 Task: Research Airbnb options in Bria, Central African Republic from 1st December, 2023 to 5th December, 2023 for 3 adults, 1 child. Place can be entire place with 2 bedrooms having 3 beds and 2 bathrooms. Booking option can be shelf check-in.
Action: Mouse moved to (416, 72)
Screenshot: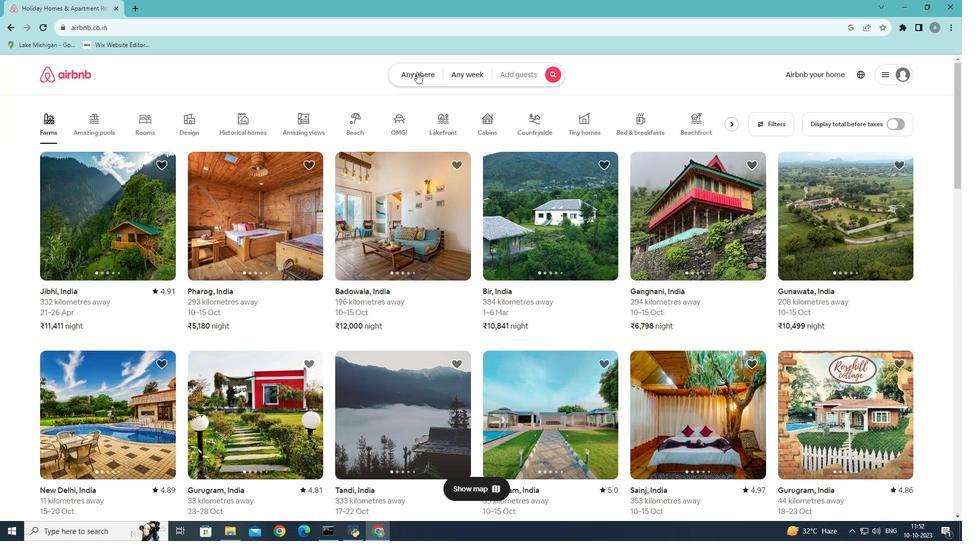 
Action: Mouse pressed left at (416, 72)
Screenshot: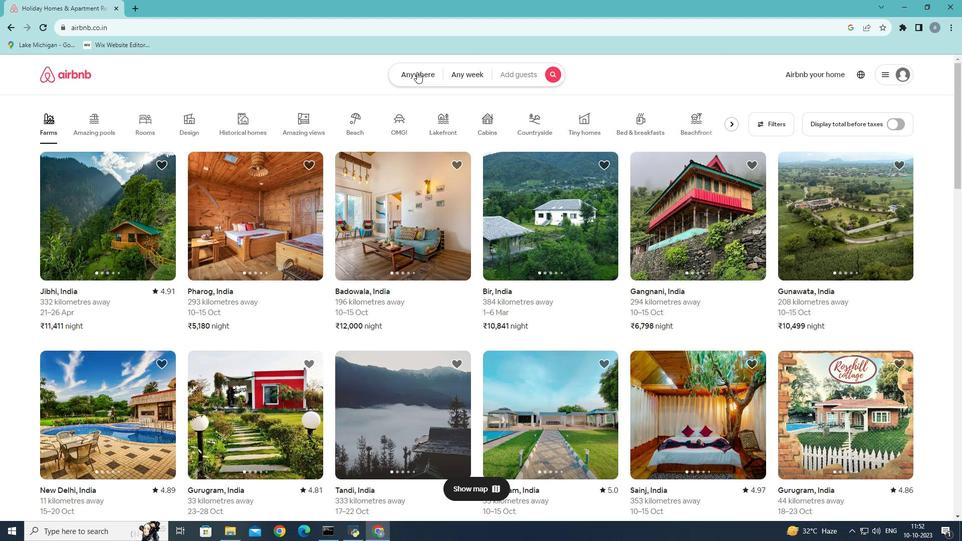 
Action: Key pressed <Key.shift><Key.shift>Bria,<Key.shift>Cd
Screenshot: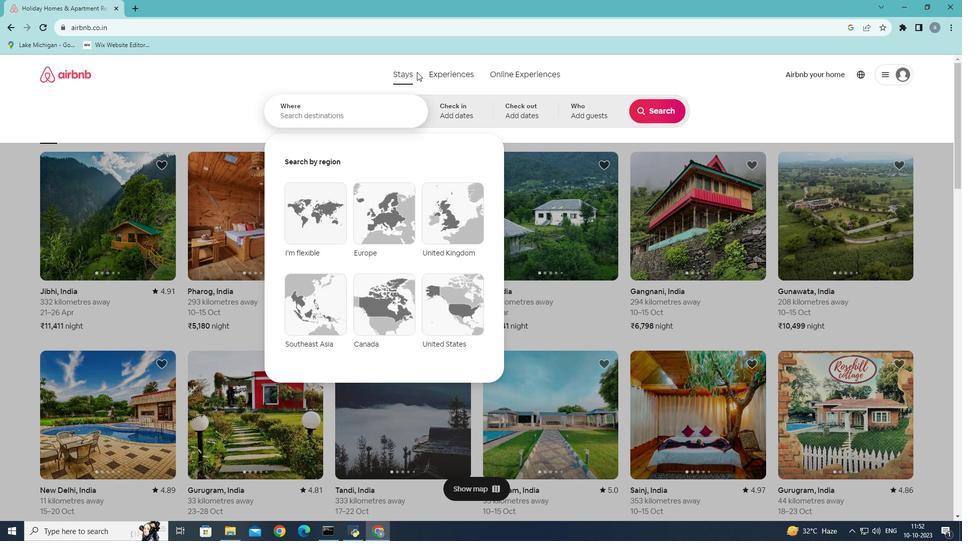 
Action: Mouse moved to (316, 106)
Screenshot: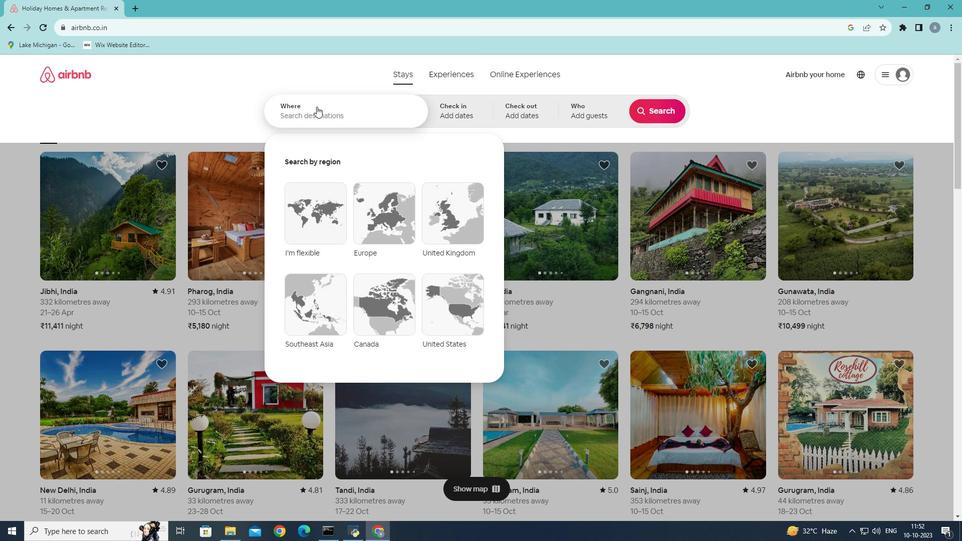 
Action: Mouse pressed left at (316, 106)
Screenshot: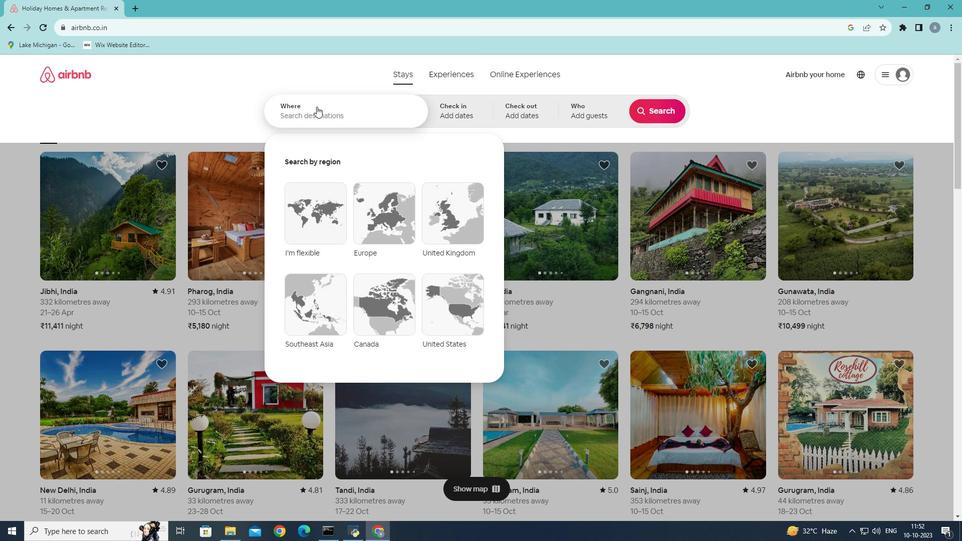 
Action: Key pressed <Key.shift>Bria,<Key.shift>Central<Key.space><Key.shift>Afr
Screenshot: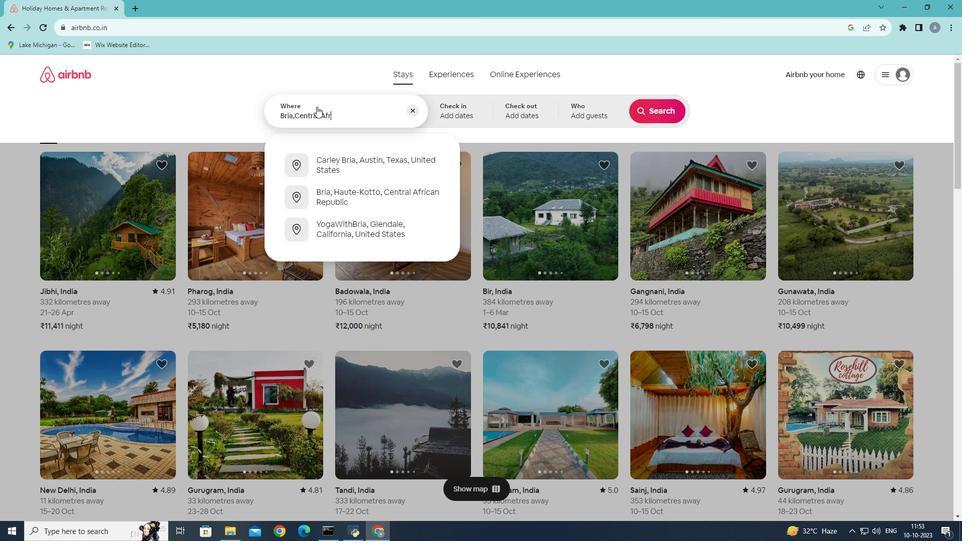 
Action: Mouse moved to (369, 165)
Screenshot: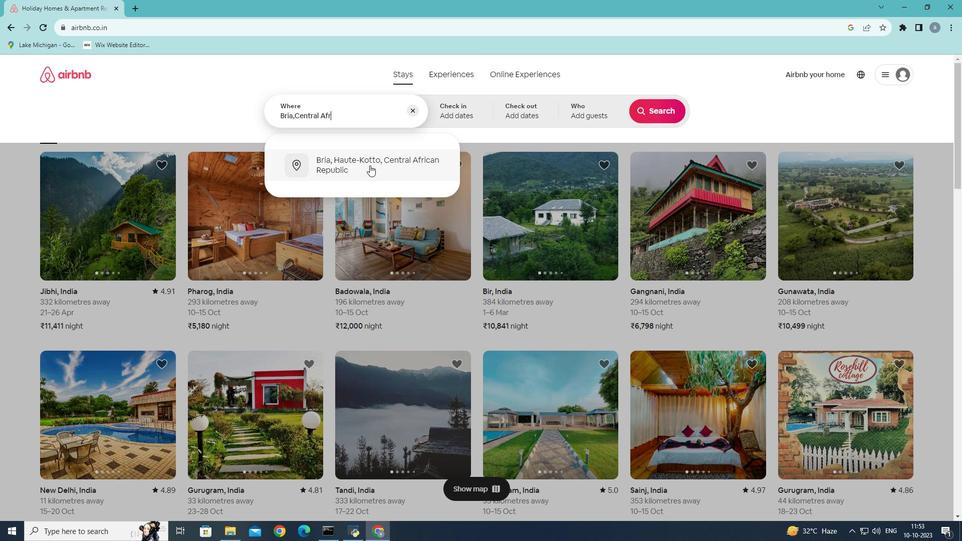 
Action: Mouse pressed left at (369, 165)
Screenshot: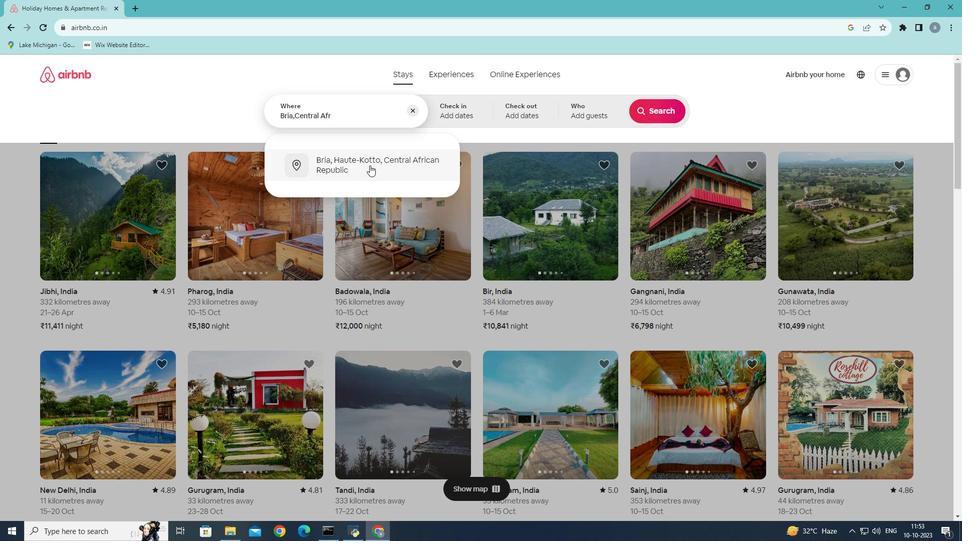
Action: Mouse moved to (654, 192)
Screenshot: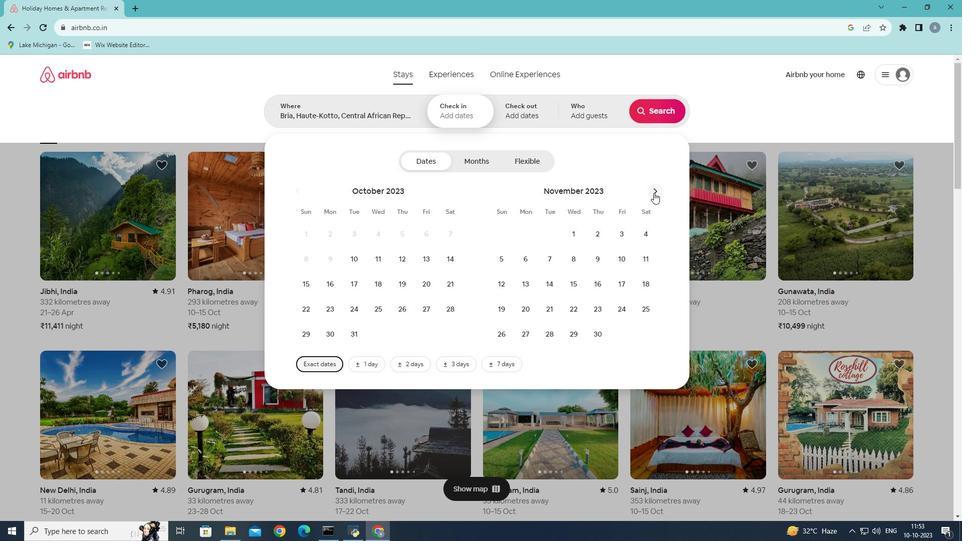 
Action: Mouse pressed left at (654, 192)
Screenshot: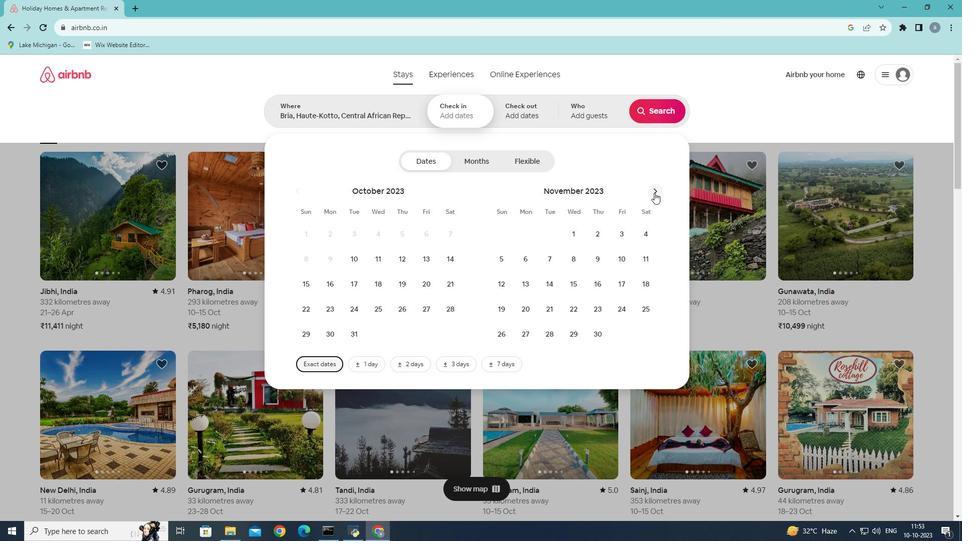 
Action: Mouse moved to (624, 233)
Screenshot: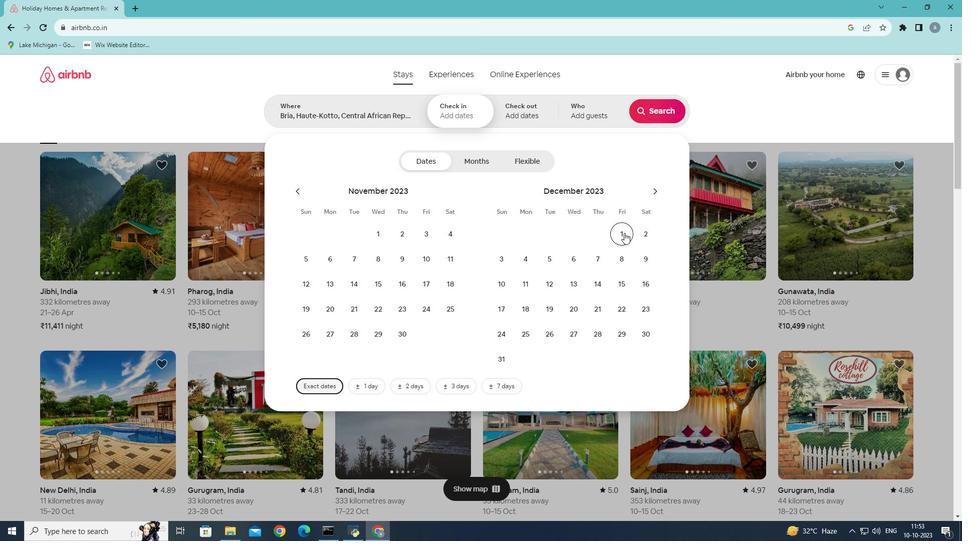 
Action: Mouse pressed left at (624, 233)
Screenshot: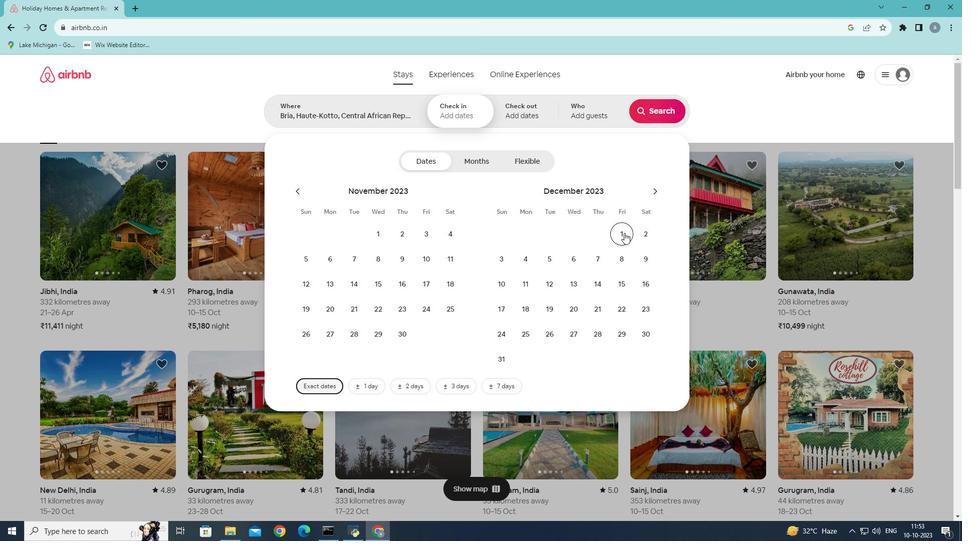 
Action: Mouse moved to (549, 265)
Screenshot: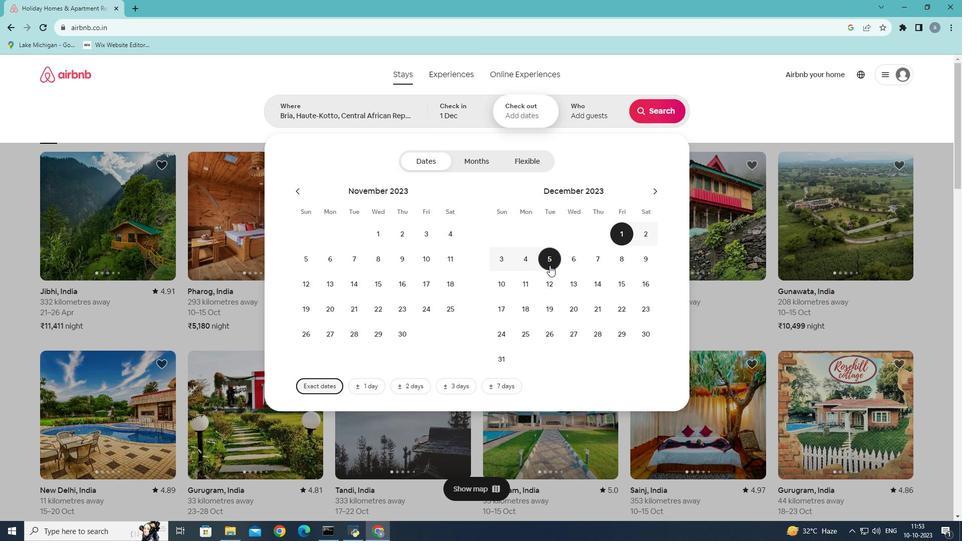 
Action: Mouse pressed left at (549, 265)
Screenshot: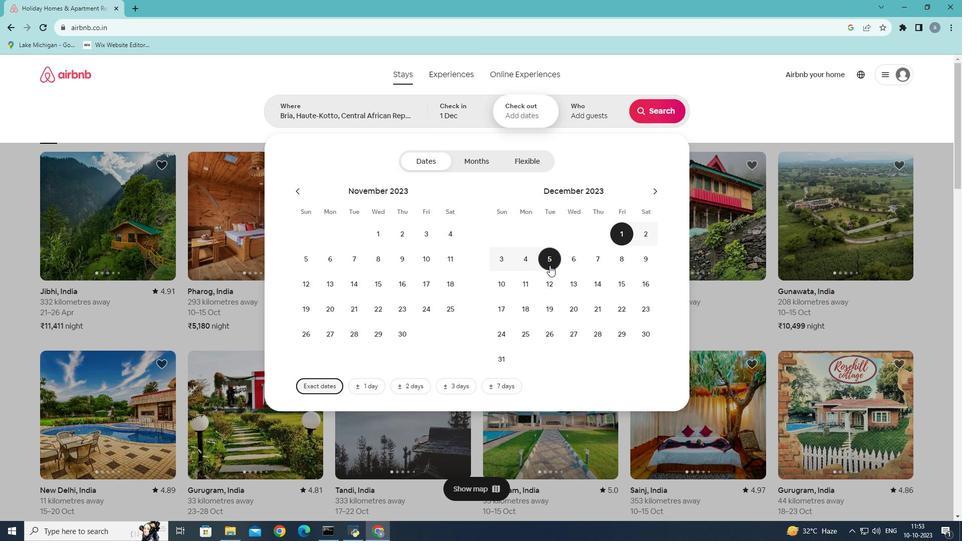 
Action: Mouse moved to (600, 110)
Screenshot: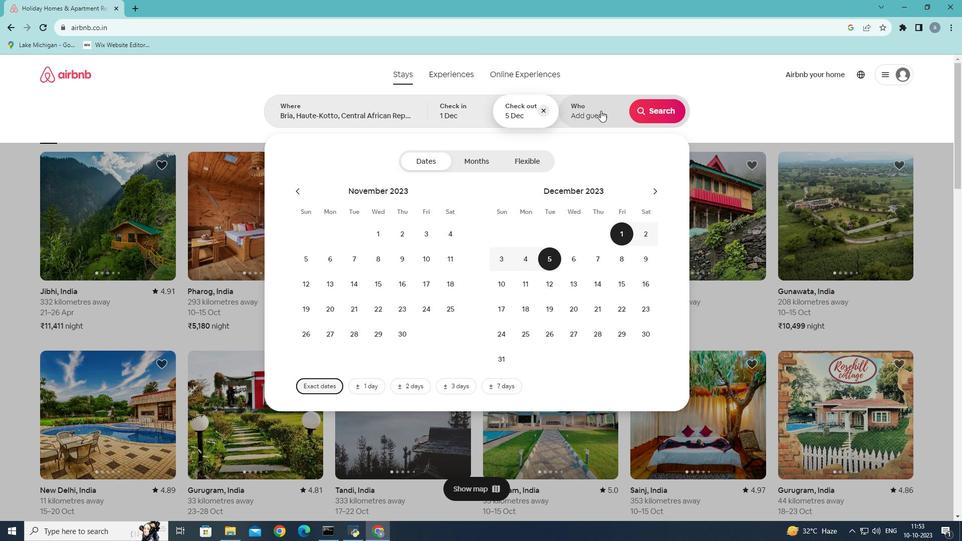 
Action: Mouse pressed left at (600, 110)
Screenshot: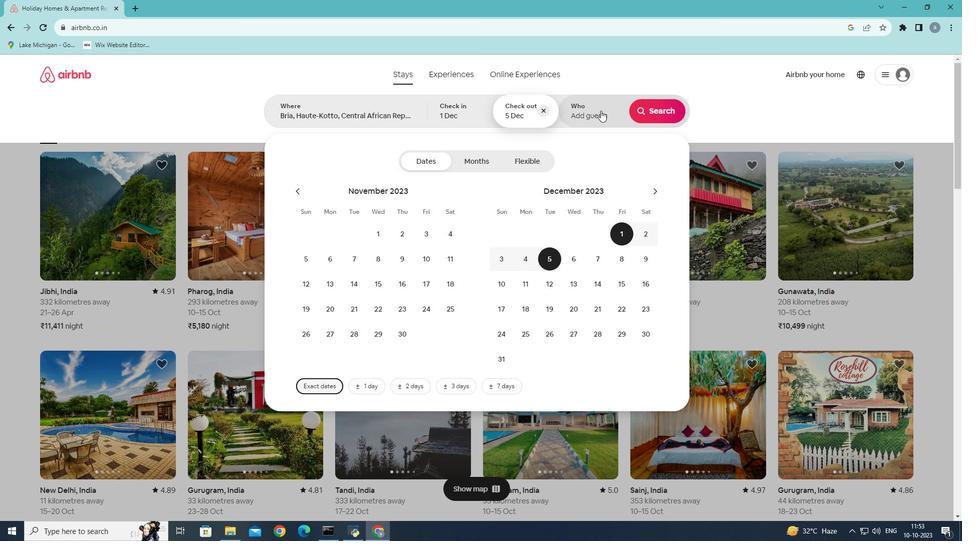 
Action: Mouse moved to (661, 161)
Screenshot: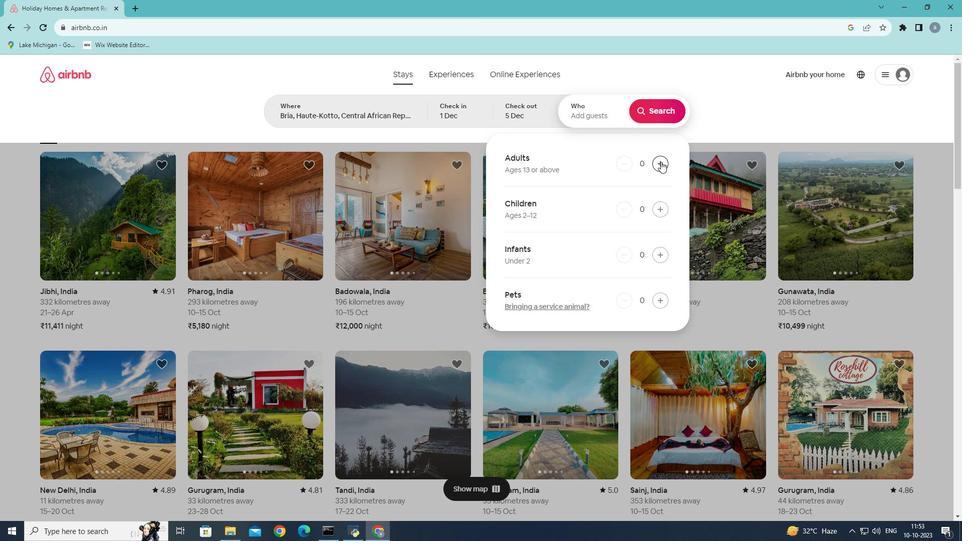 
Action: Mouse pressed left at (661, 161)
Screenshot: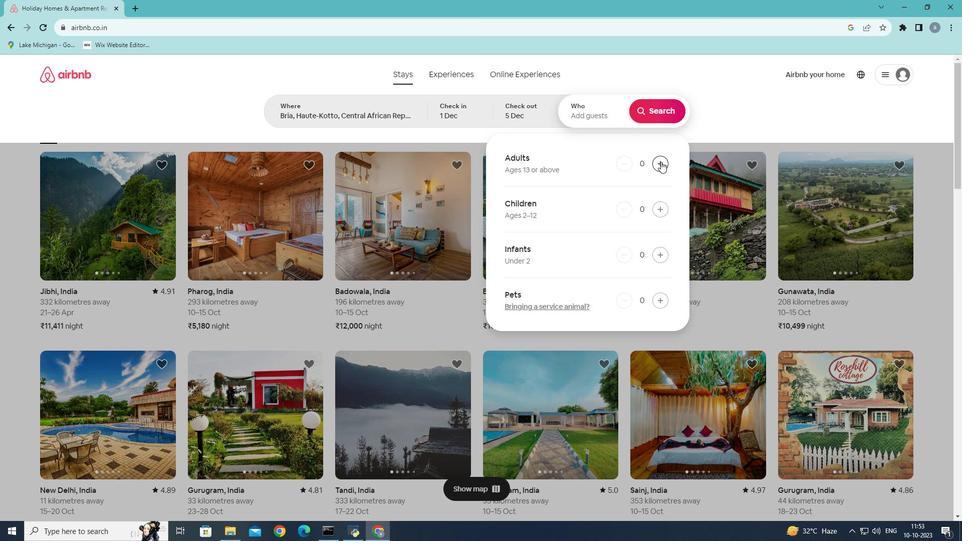 
Action: Mouse pressed left at (661, 161)
Screenshot: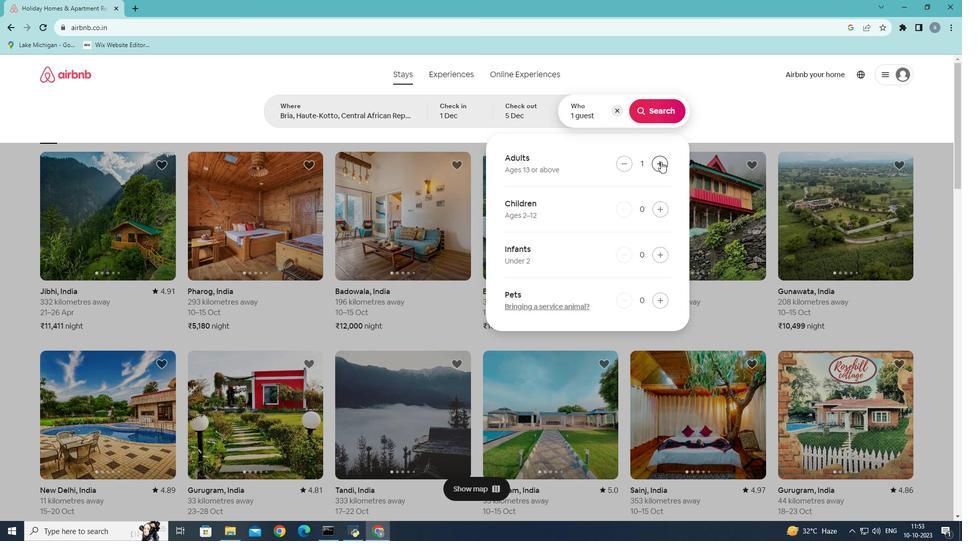 
Action: Mouse pressed left at (661, 161)
Screenshot: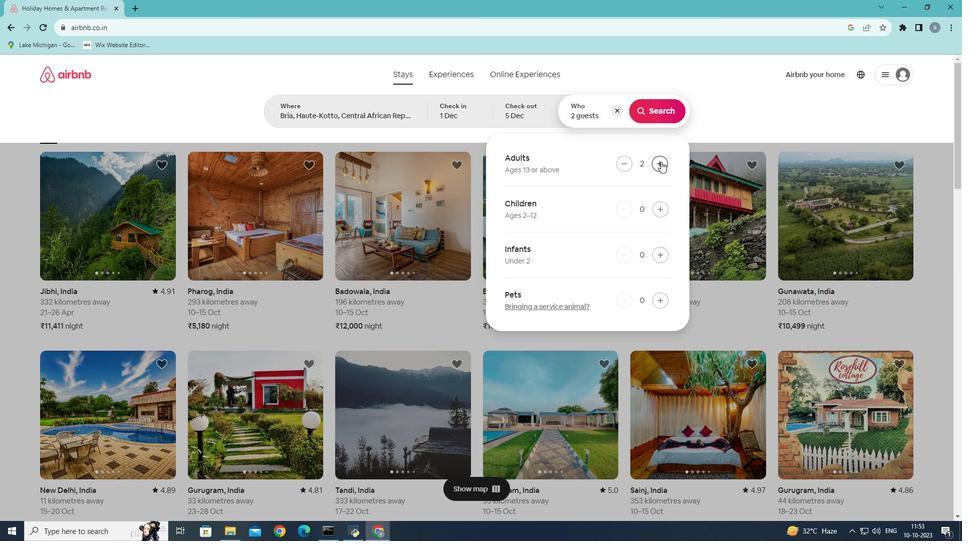 
Action: Mouse moved to (660, 211)
Screenshot: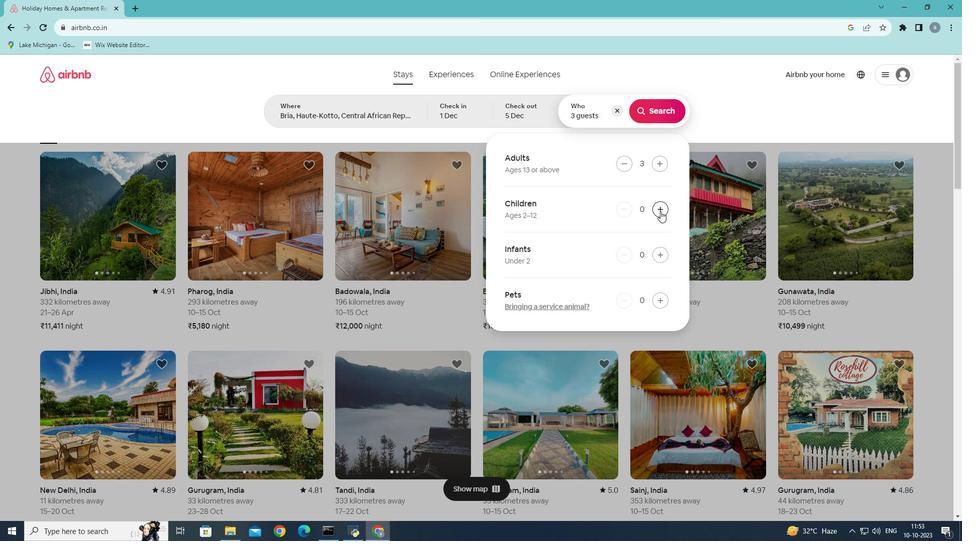 
Action: Mouse pressed left at (660, 211)
Screenshot: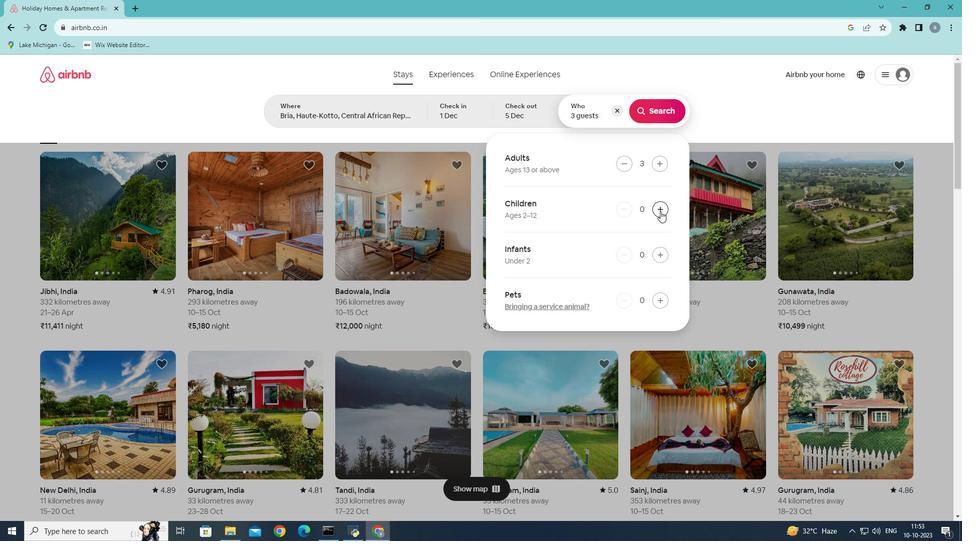 
Action: Mouse moved to (663, 106)
Screenshot: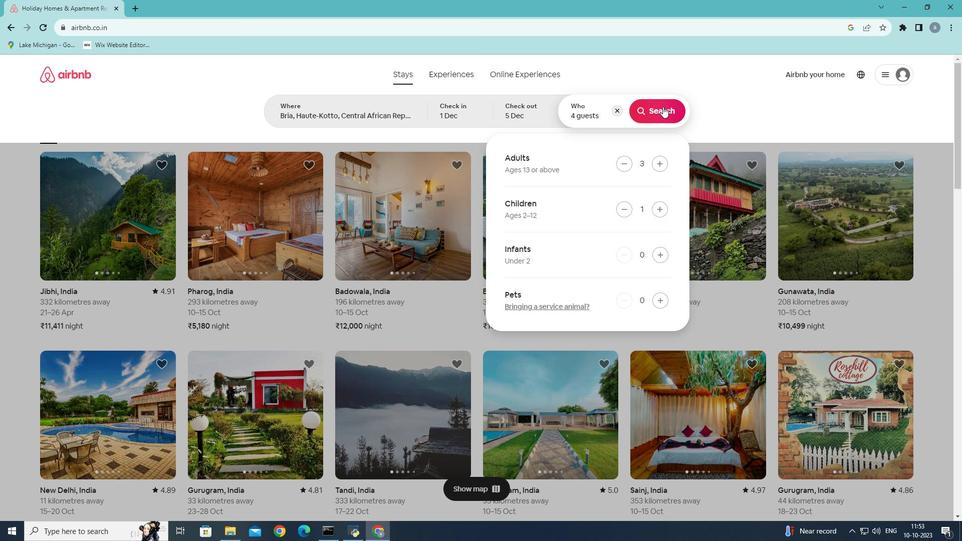 
Action: Mouse pressed left at (663, 106)
Screenshot: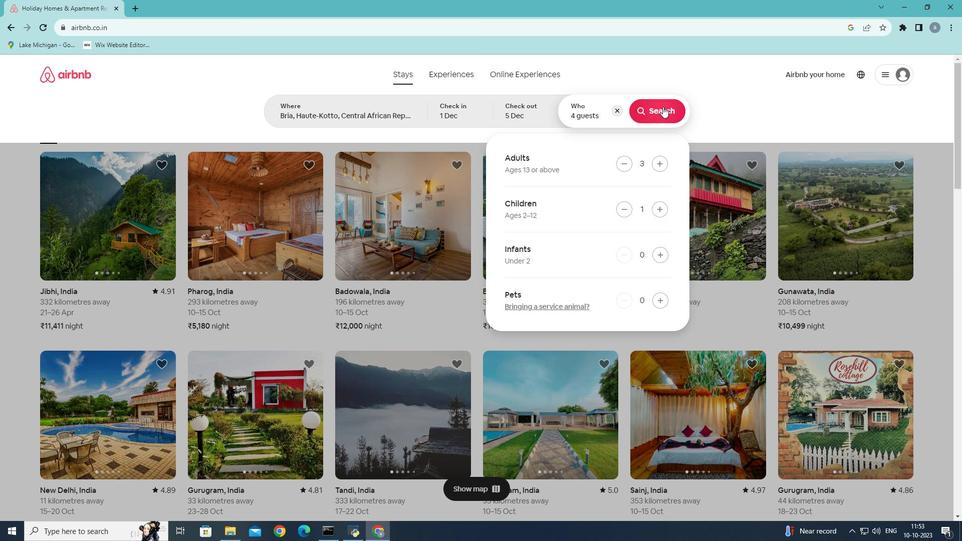 
Action: Mouse moved to (806, 115)
Screenshot: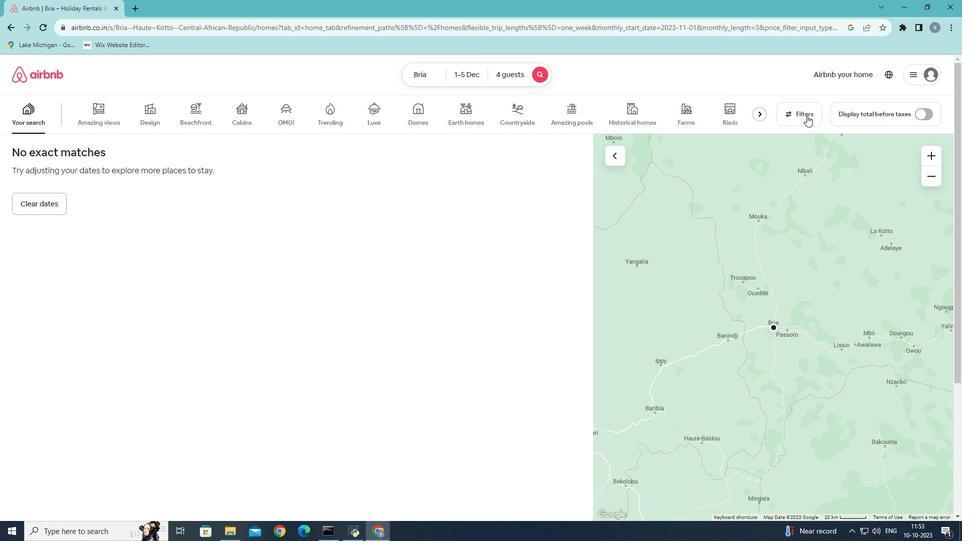 
Action: Mouse pressed left at (806, 115)
Screenshot: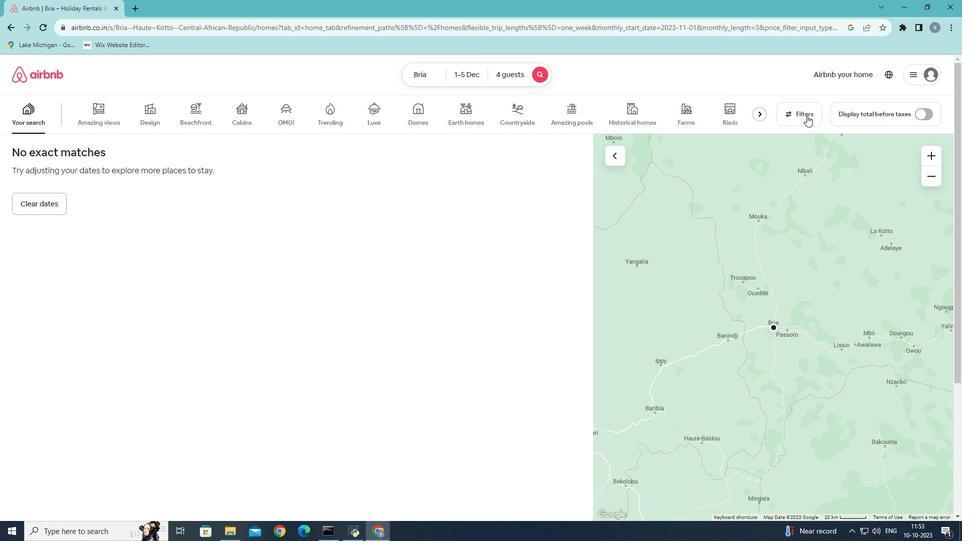 
Action: Mouse moved to (457, 189)
Screenshot: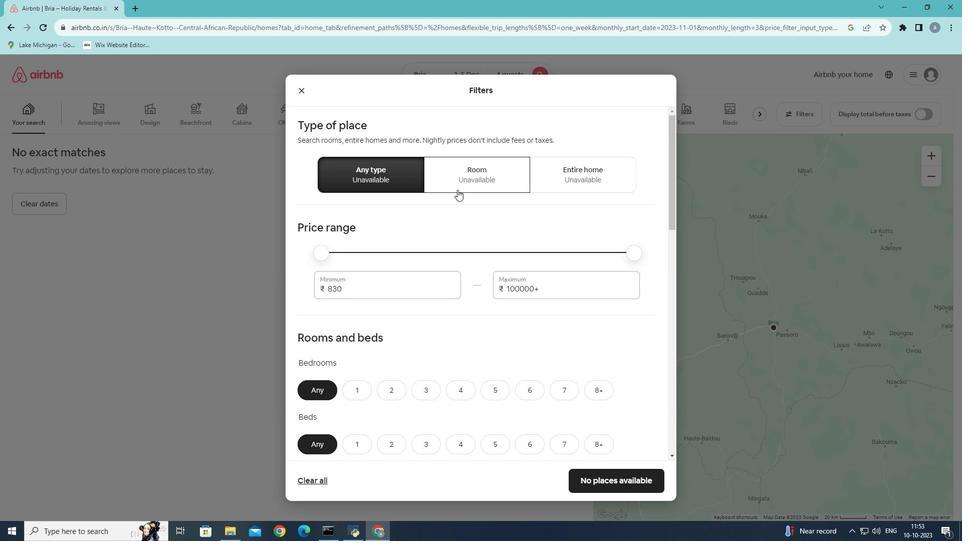 
Action: Mouse scrolled (457, 190) with delta (0, 0)
Screenshot: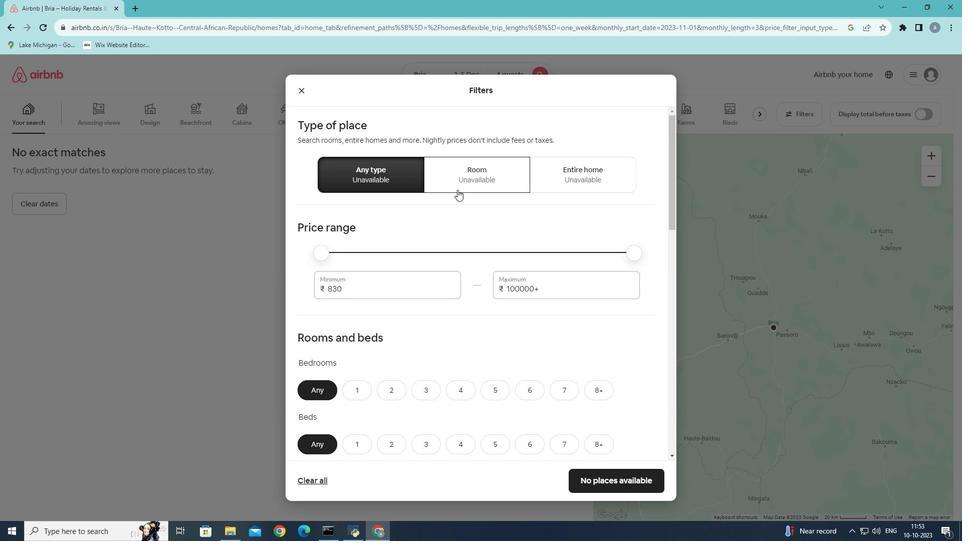 
Action: Mouse scrolled (457, 190) with delta (0, 0)
Screenshot: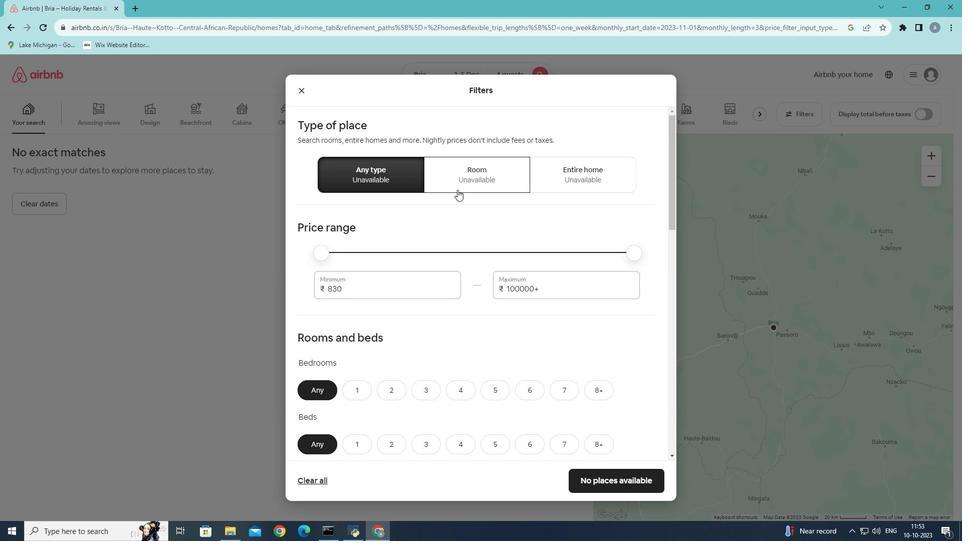 
Action: Mouse scrolled (457, 190) with delta (0, 0)
Screenshot: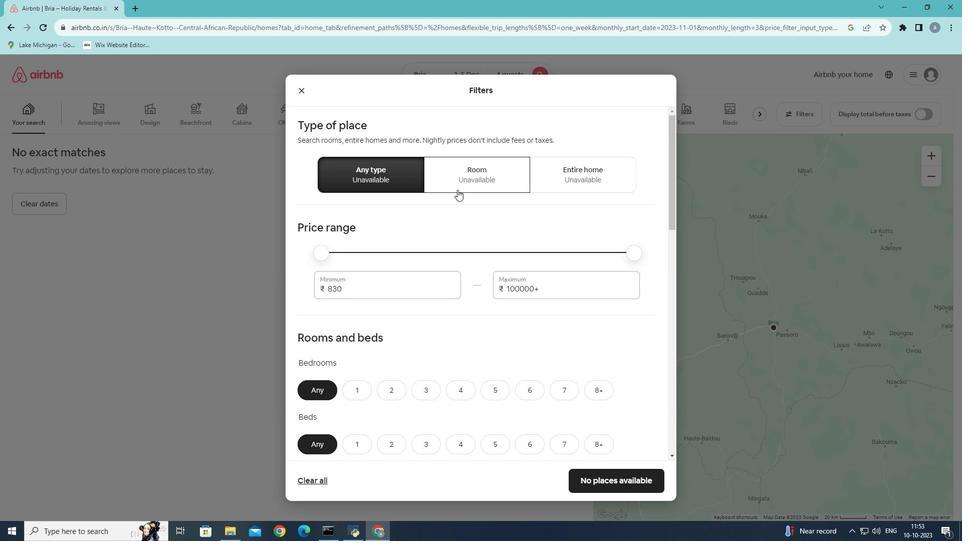 
Action: Mouse moved to (434, 224)
Screenshot: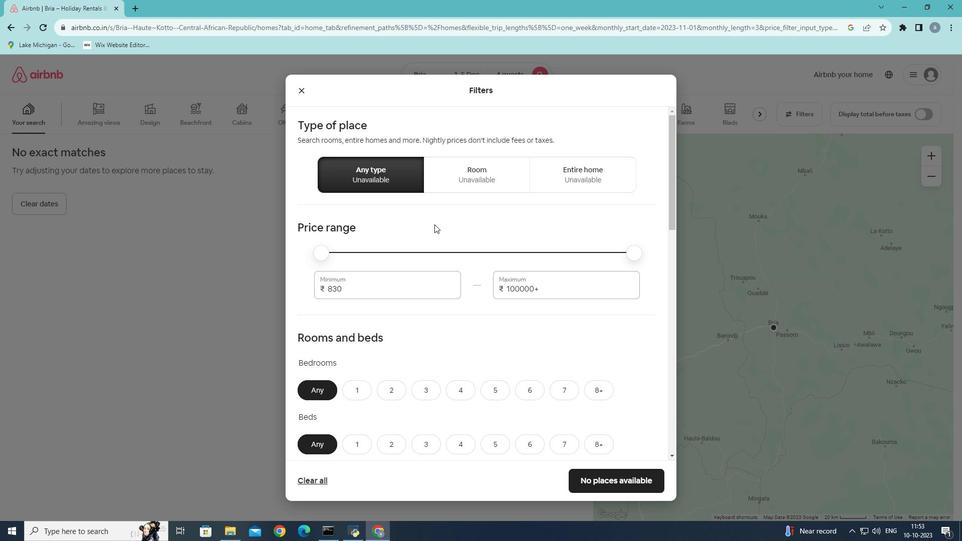 
Action: Mouse scrolled (434, 225) with delta (0, 0)
Screenshot: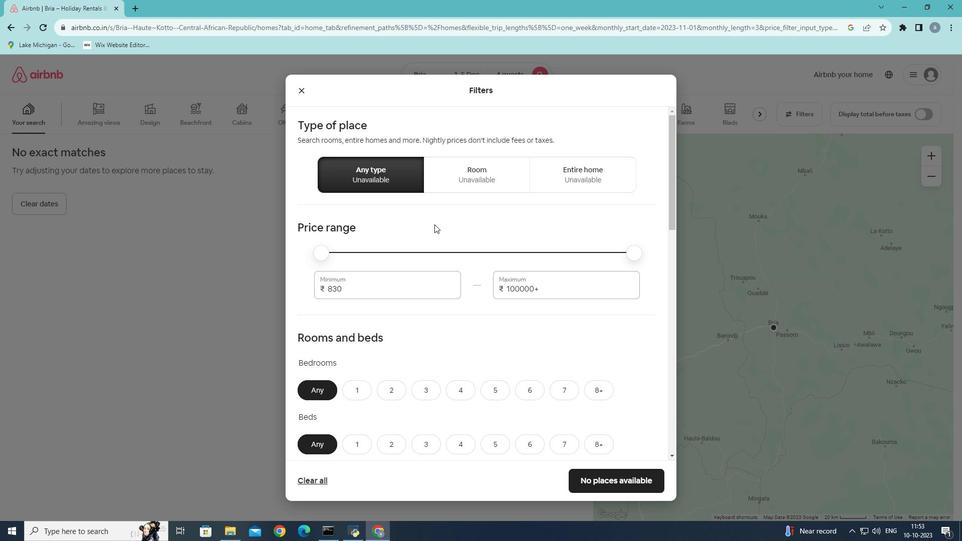 
Action: Mouse scrolled (434, 225) with delta (0, 0)
Screenshot: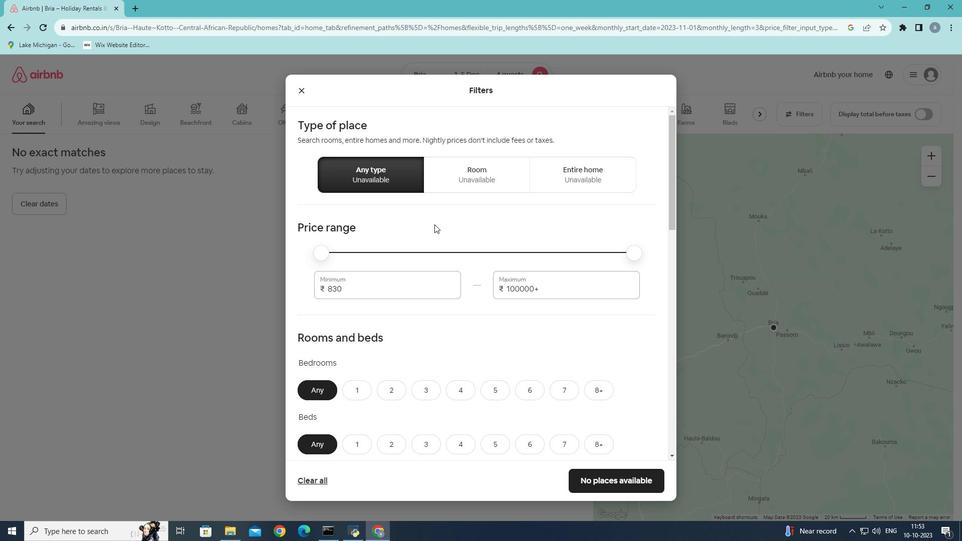 
Action: Mouse scrolled (434, 225) with delta (0, 0)
Screenshot: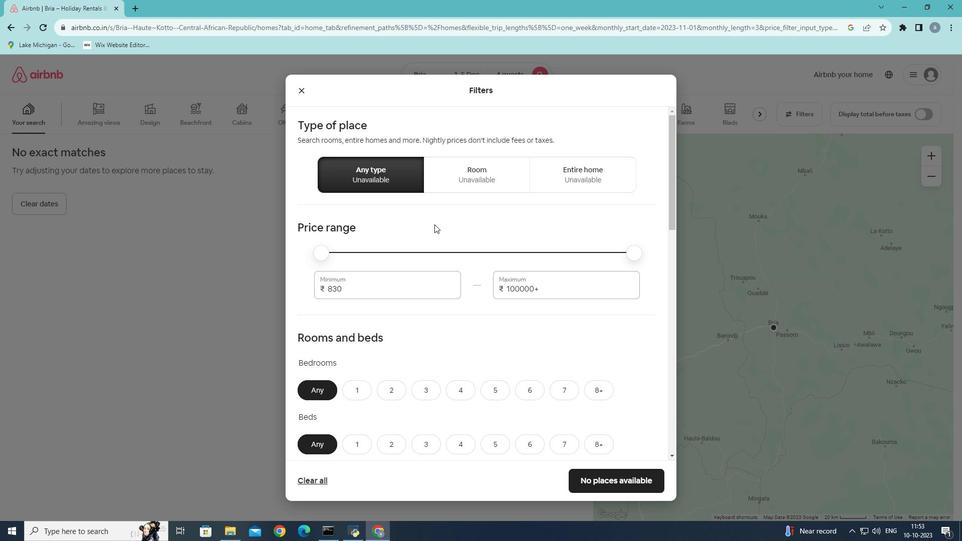 
Action: Mouse moved to (434, 224)
Screenshot: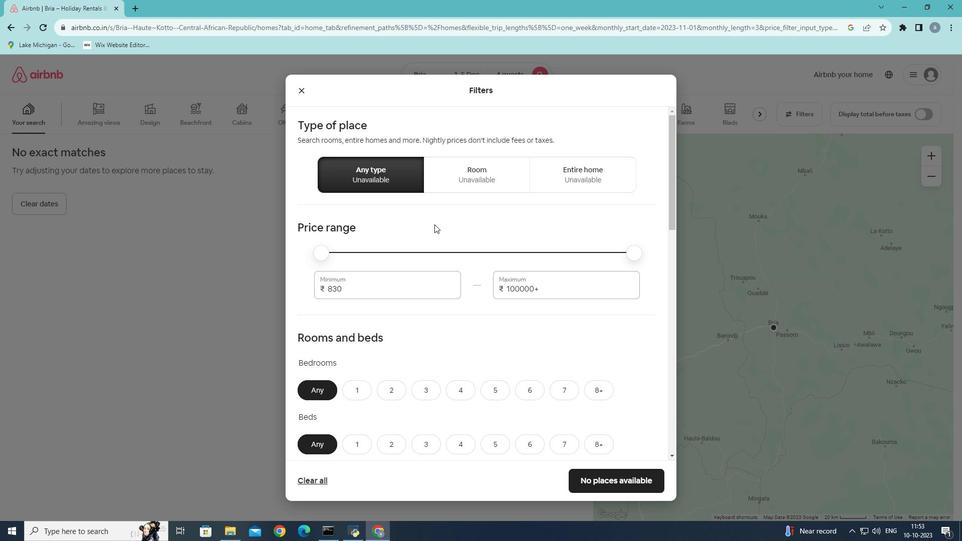 
Action: Mouse scrolled (434, 224) with delta (0, 0)
Screenshot: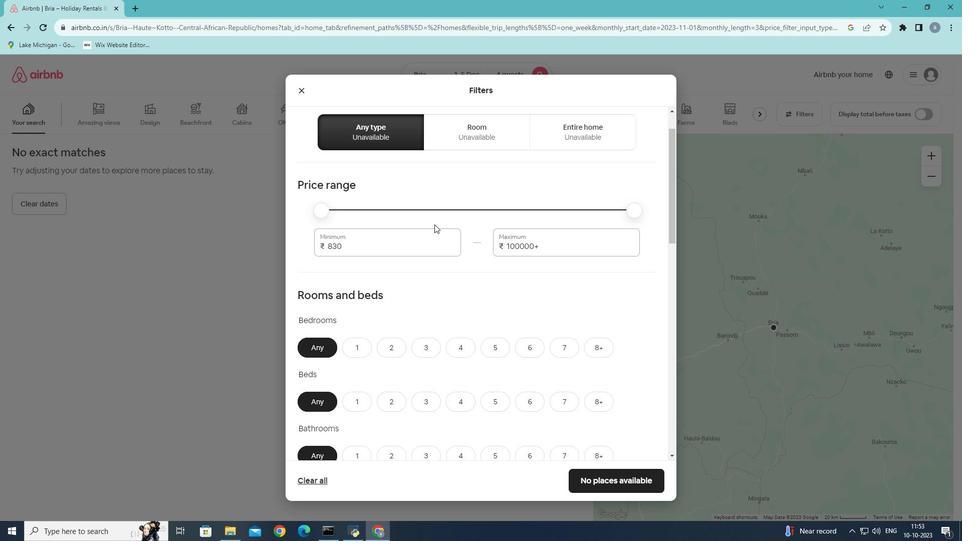 
Action: Mouse scrolled (434, 224) with delta (0, 0)
Screenshot: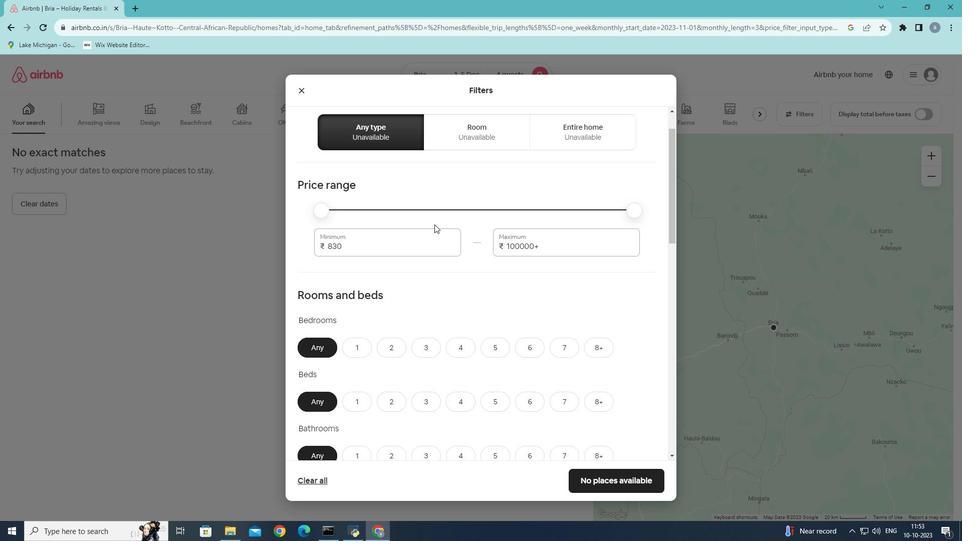 
Action: Mouse scrolled (434, 224) with delta (0, 0)
Screenshot: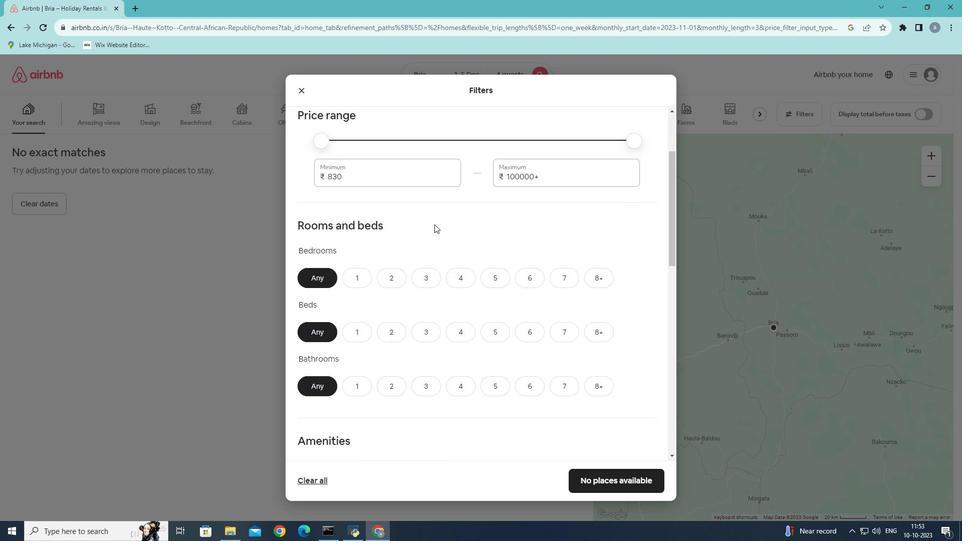 
Action: Mouse scrolled (434, 224) with delta (0, 0)
Screenshot: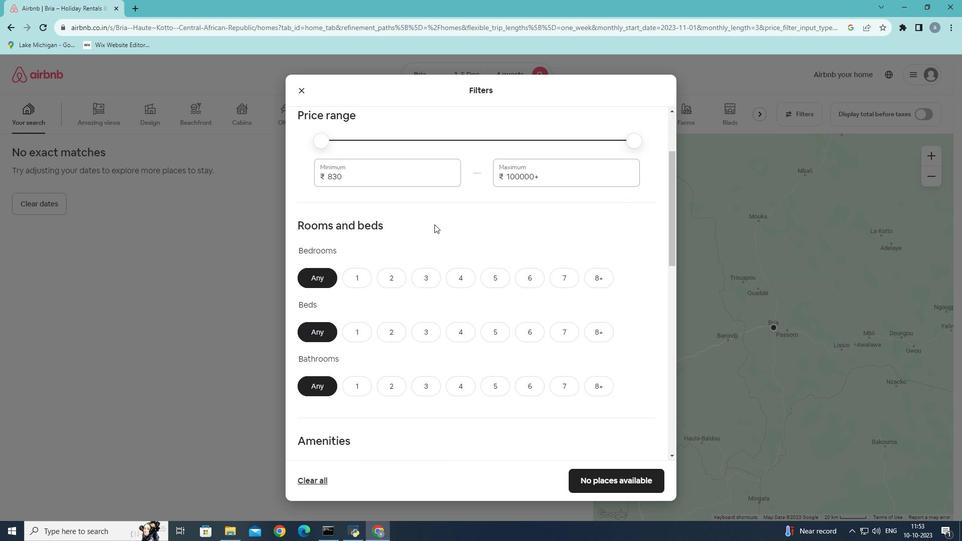 
Action: Mouse scrolled (434, 224) with delta (0, 0)
Screenshot: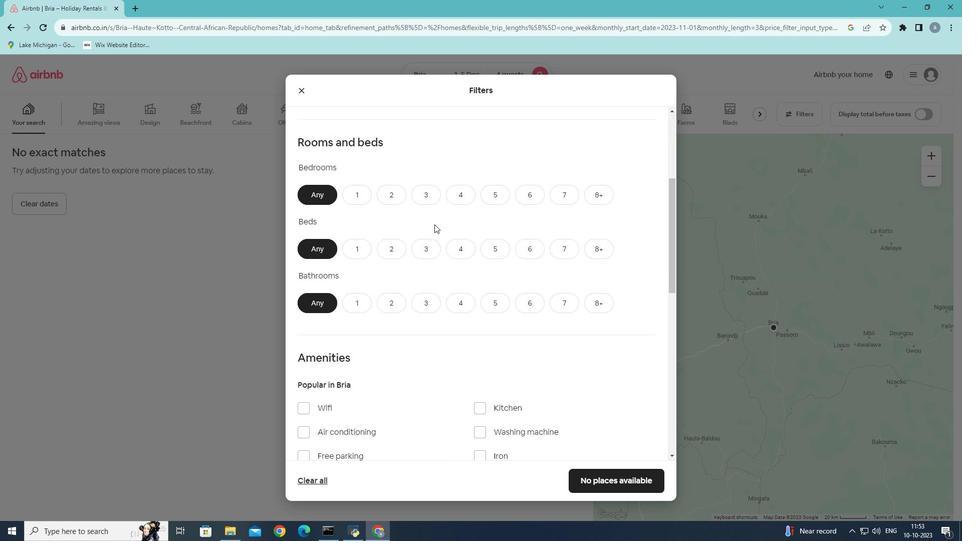 
Action: Mouse scrolled (434, 225) with delta (0, 0)
Screenshot: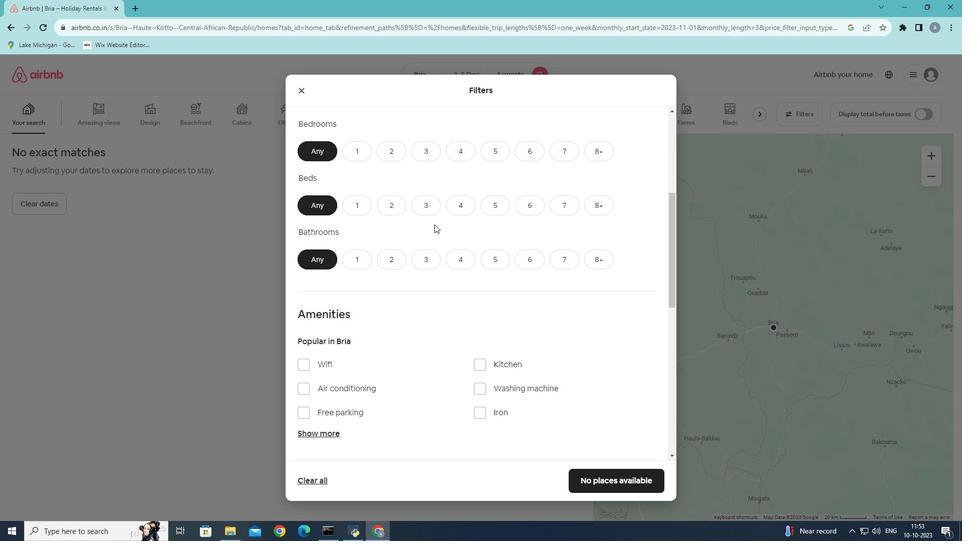 
Action: Mouse scrolled (434, 225) with delta (0, 0)
Screenshot: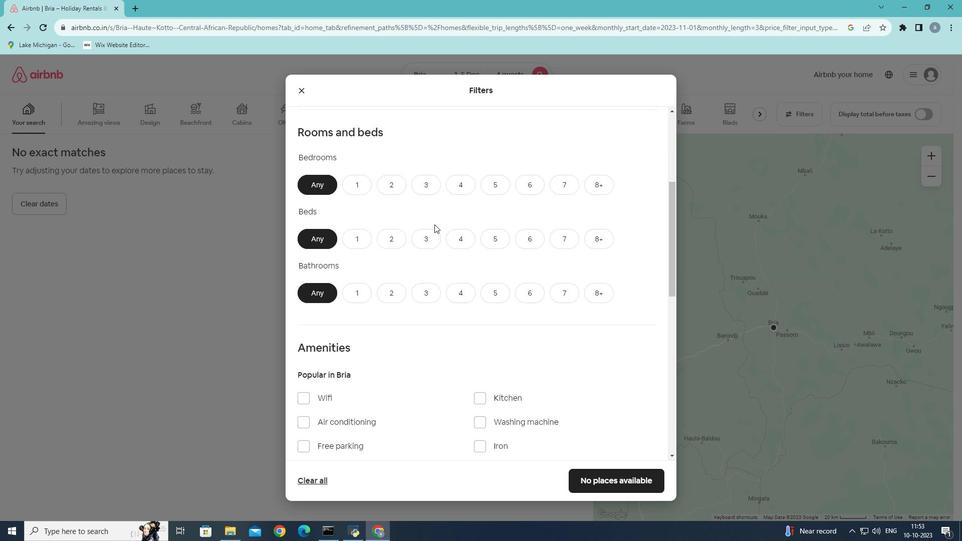 
Action: Mouse scrolled (434, 225) with delta (0, 0)
Screenshot: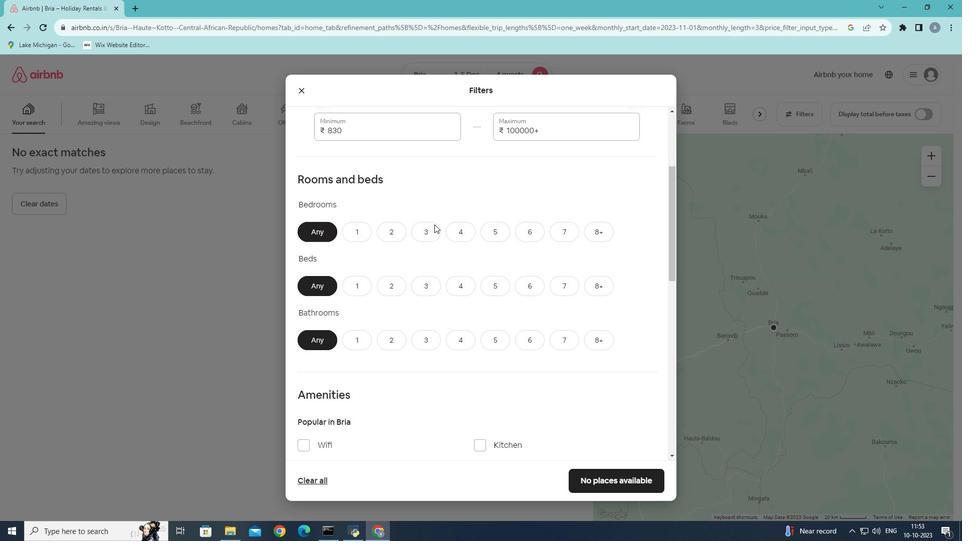 
Action: Mouse scrolled (434, 225) with delta (0, 0)
Screenshot: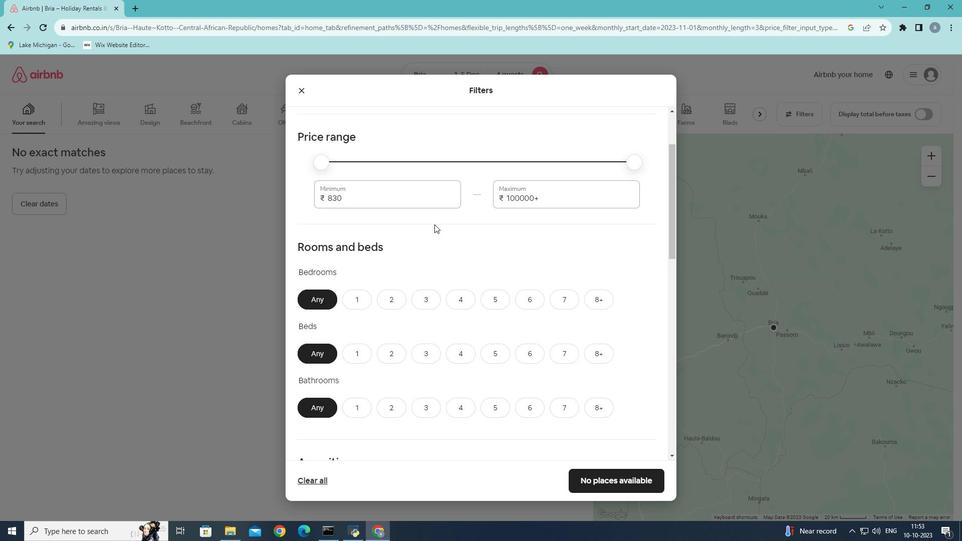 
Action: Mouse moved to (566, 126)
Screenshot: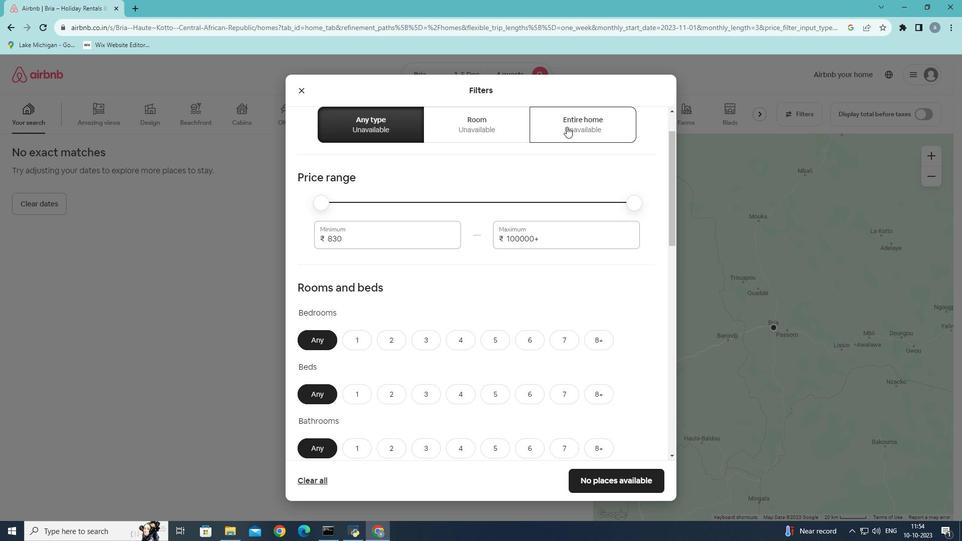 
Action: Mouse pressed left at (566, 126)
Screenshot: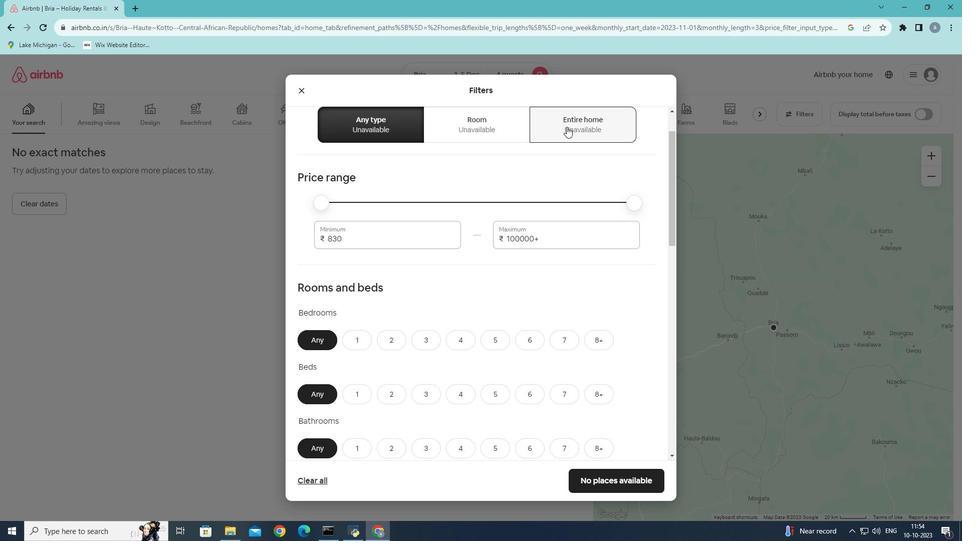 
Action: Mouse moved to (370, 253)
Screenshot: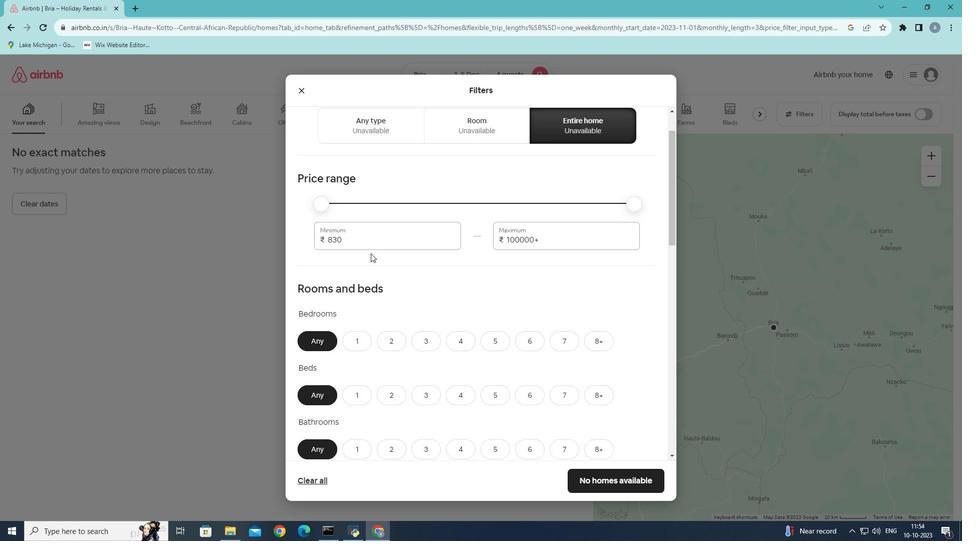 
Action: Mouse scrolled (370, 254) with delta (0, 0)
Screenshot: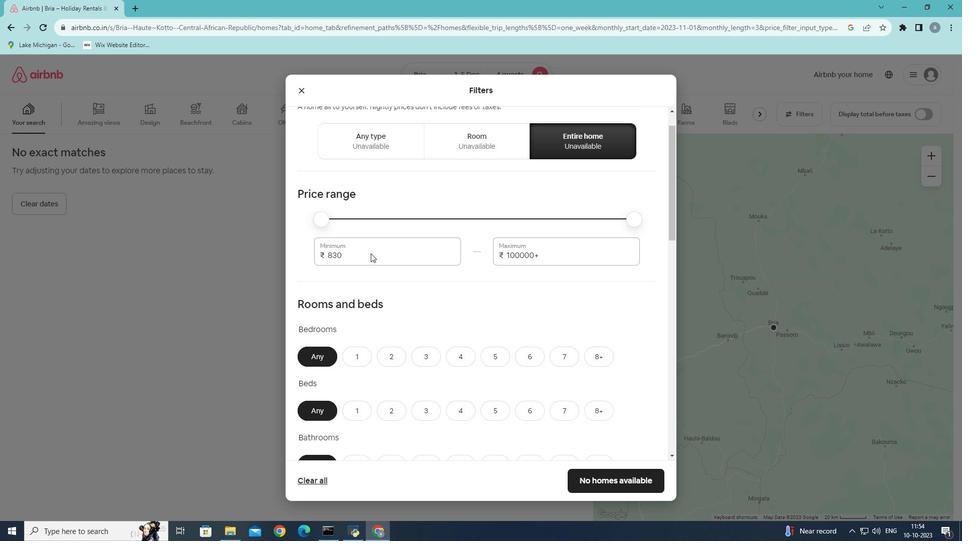 
Action: Mouse scrolled (370, 254) with delta (0, 0)
Screenshot: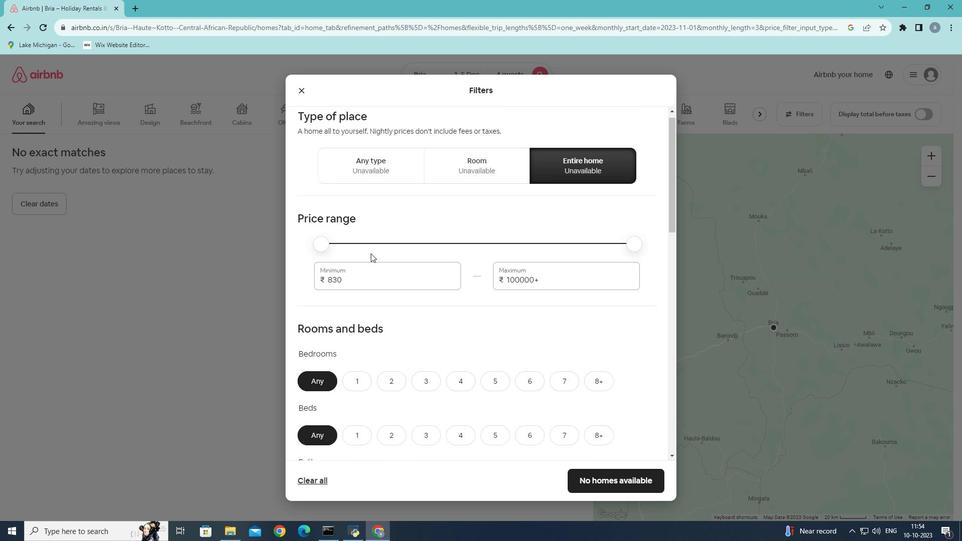
Action: Mouse scrolled (370, 253) with delta (0, 0)
Screenshot: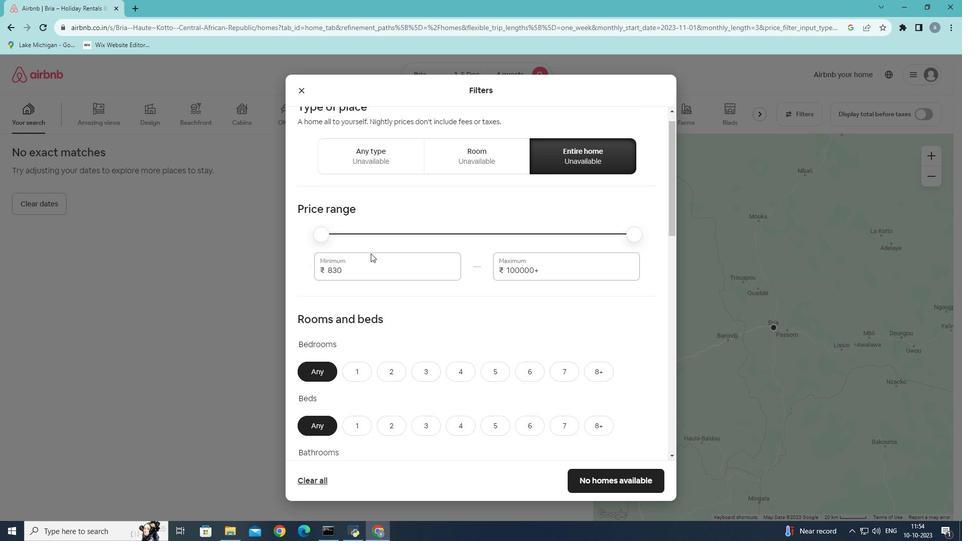 
Action: Mouse scrolled (370, 253) with delta (0, 0)
Screenshot: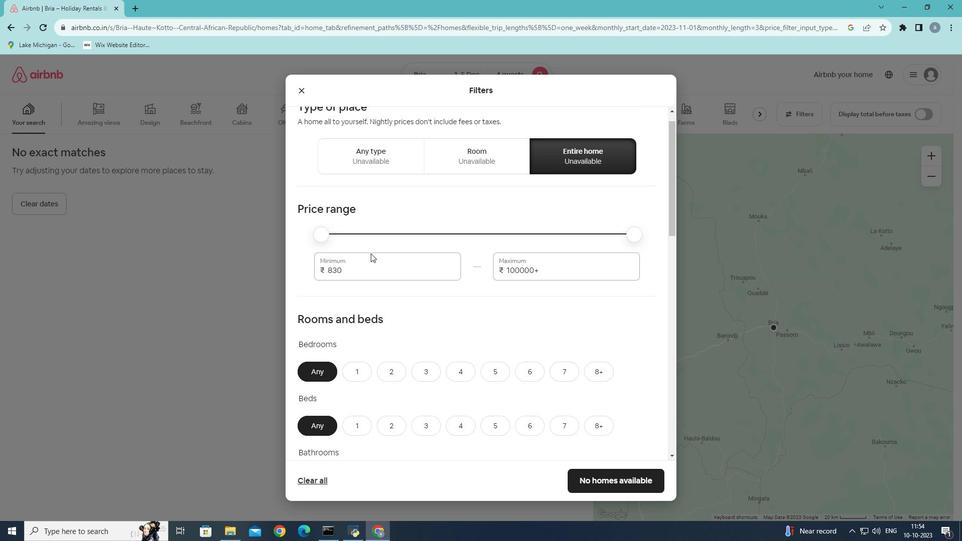 
Action: Mouse scrolled (370, 253) with delta (0, 0)
Screenshot: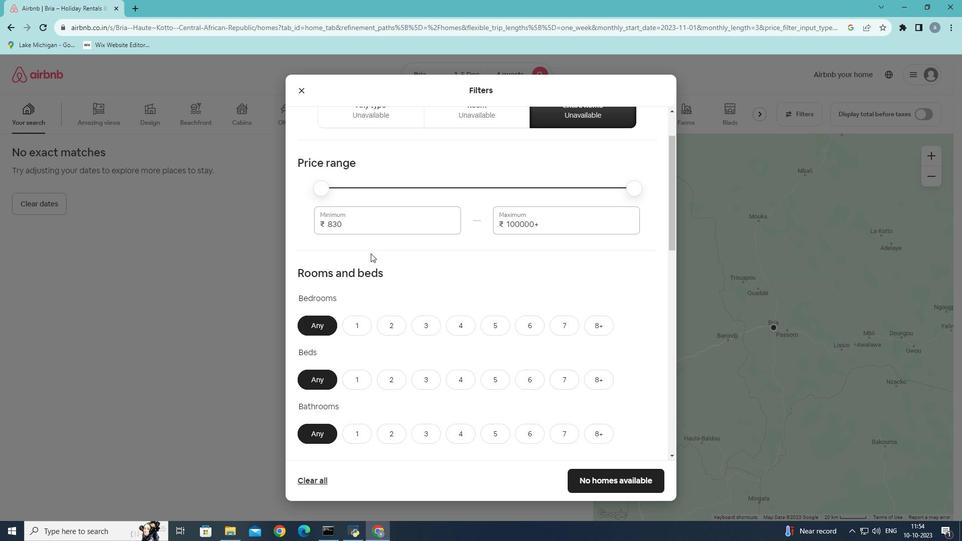 
Action: Mouse scrolled (370, 253) with delta (0, 0)
Screenshot: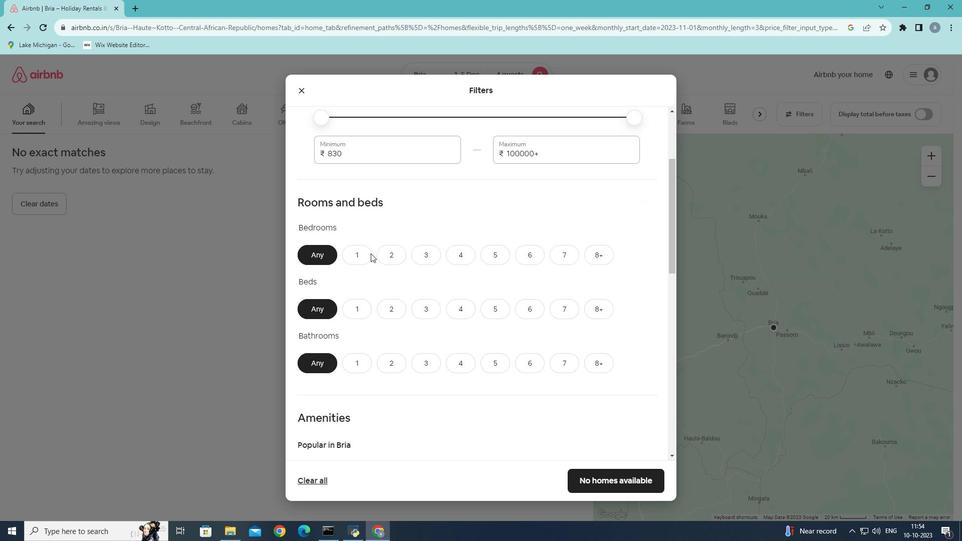 
Action: Mouse moved to (393, 195)
Screenshot: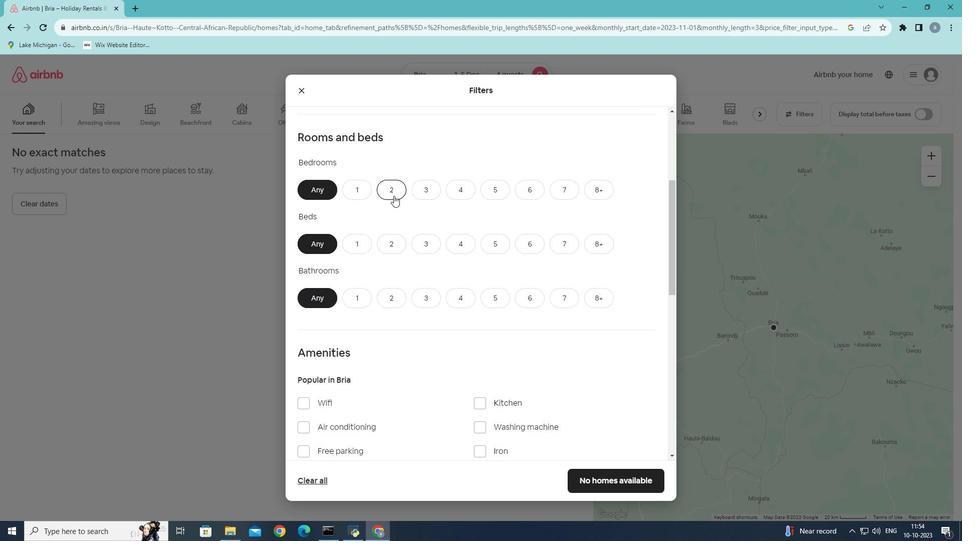 
Action: Mouse pressed left at (393, 195)
Screenshot: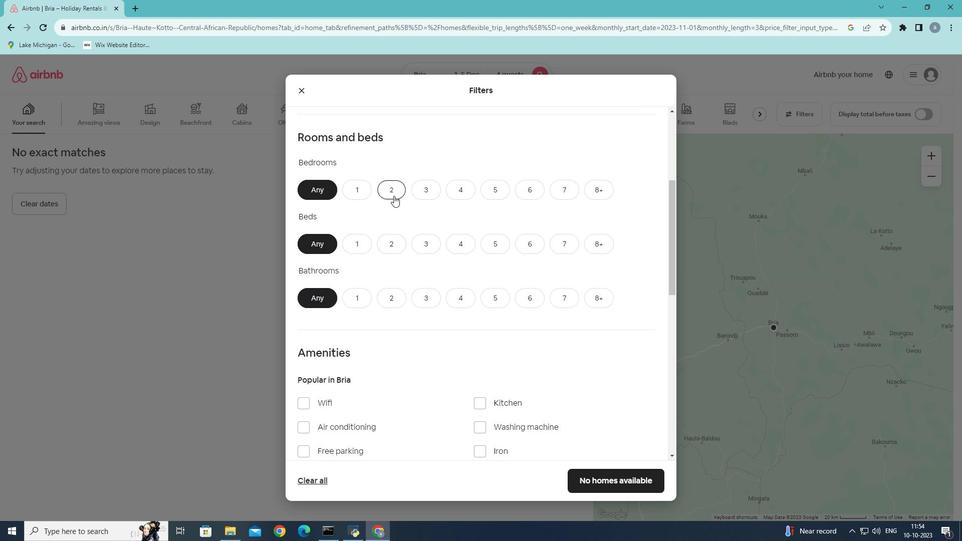 
Action: Mouse moved to (428, 242)
Screenshot: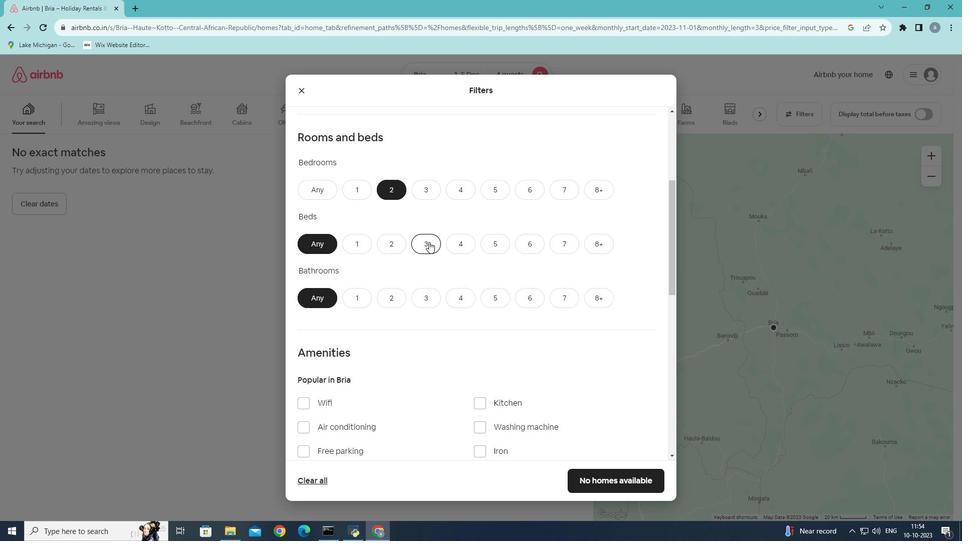 
Action: Mouse pressed left at (428, 242)
Screenshot: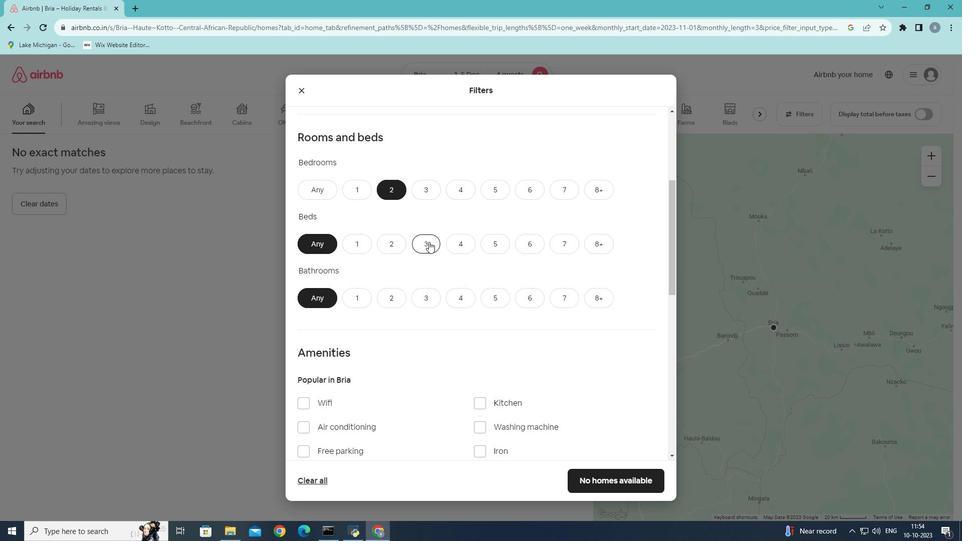 
Action: Mouse moved to (395, 302)
Screenshot: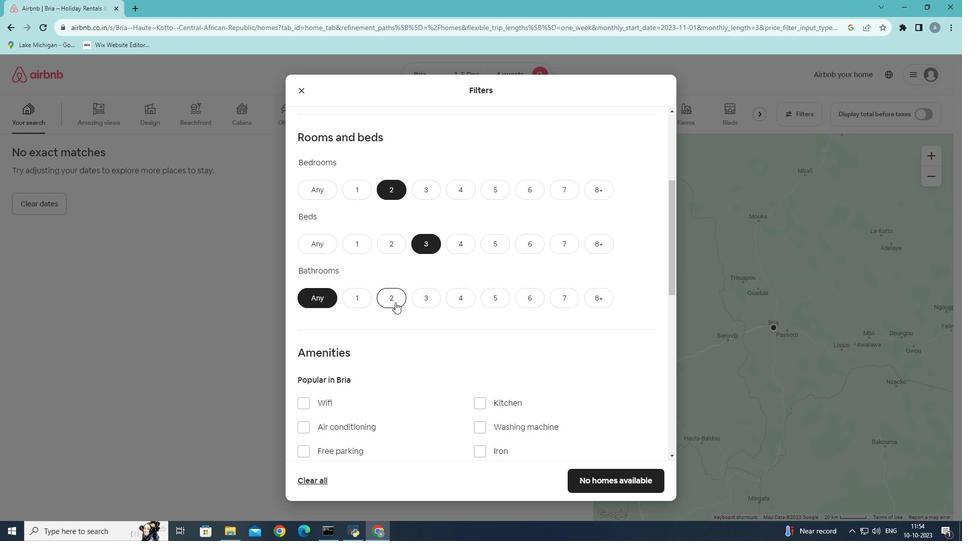 
Action: Mouse pressed left at (395, 302)
Screenshot: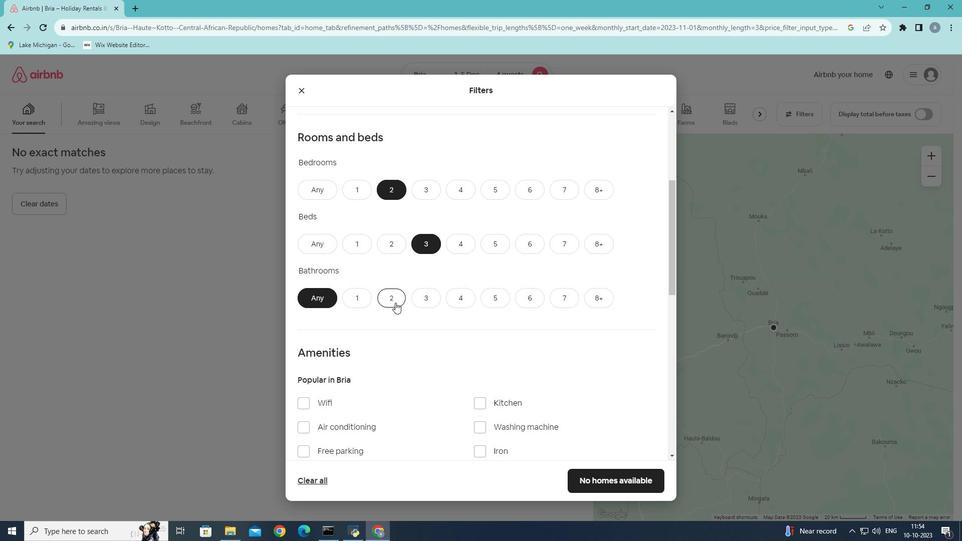
Action: Mouse moved to (412, 418)
Screenshot: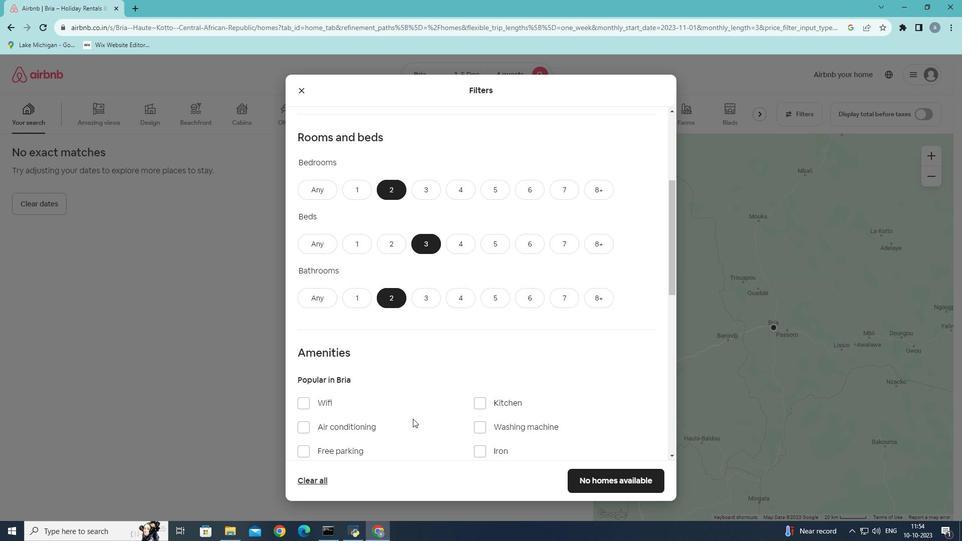 
Action: Mouse scrolled (412, 418) with delta (0, 0)
Screenshot: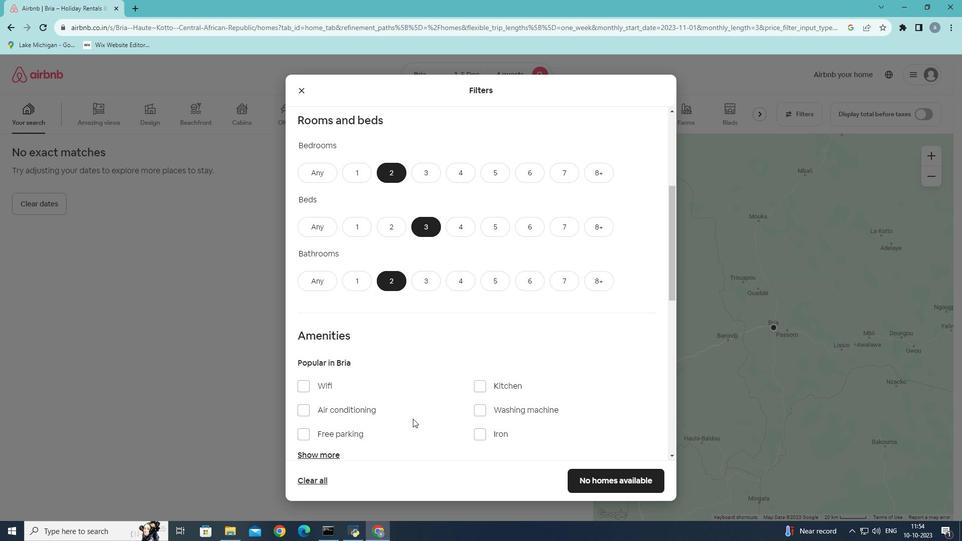 
Action: Mouse moved to (413, 415)
Screenshot: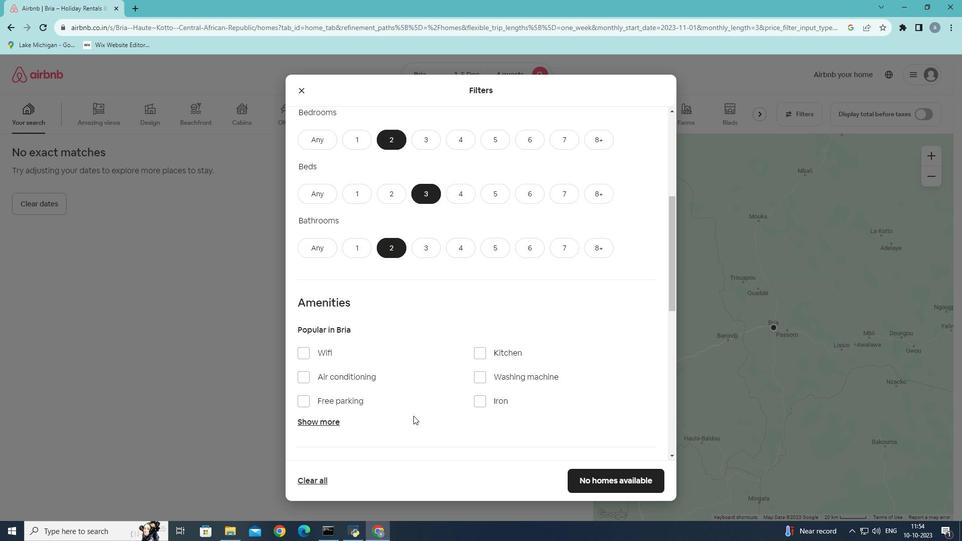 
Action: Mouse scrolled (413, 415) with delta (0, 0)
Screenshot: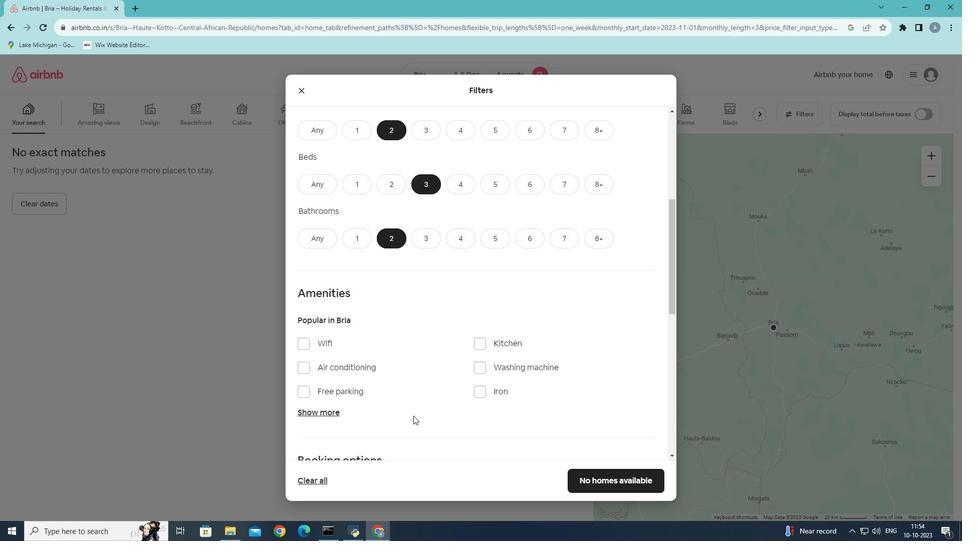 
Action: Mouse scrolled (413, 415) with delta (0, 0)
Screenshot: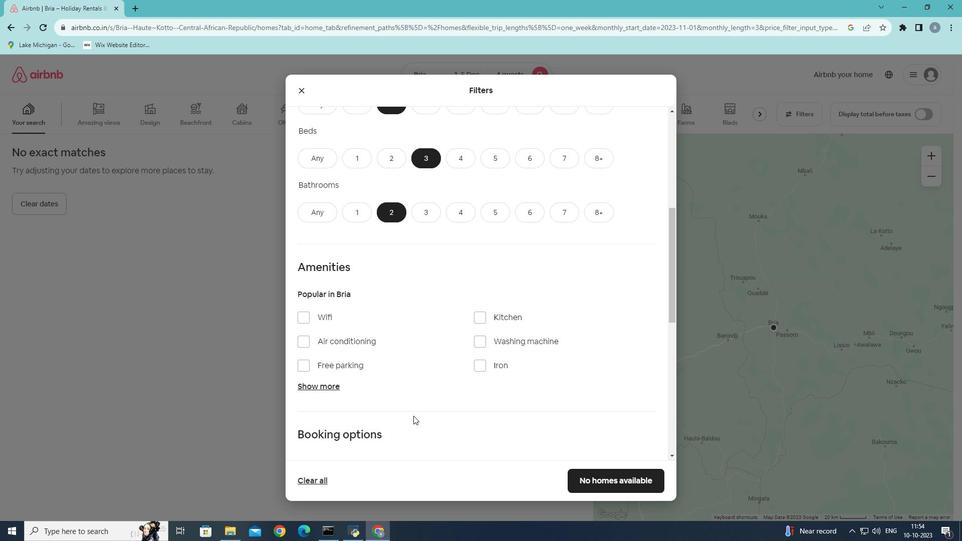 
Action: Mouse moved to (413, 415)
Screenshot: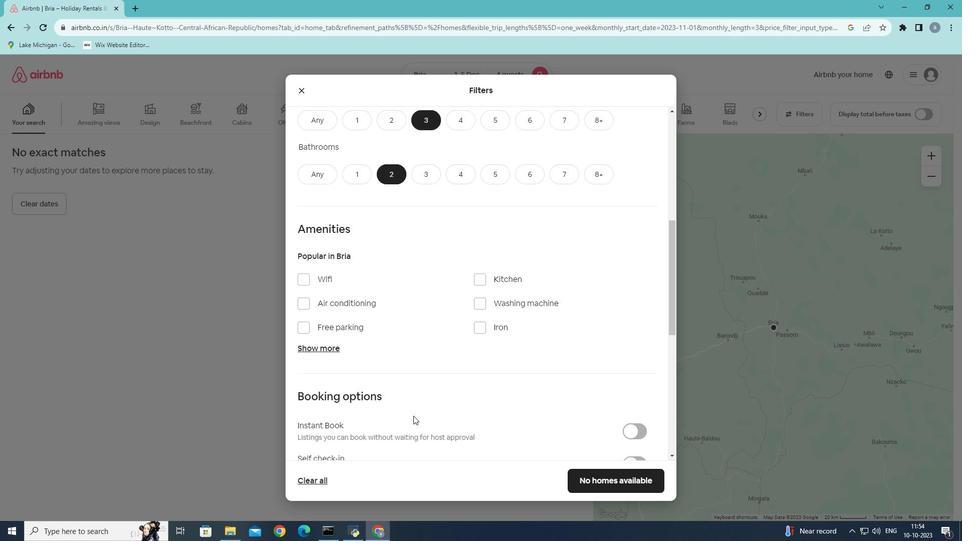 
Action: Mouse scrolled (413, 415) with delta (0, 0)
Screenshot: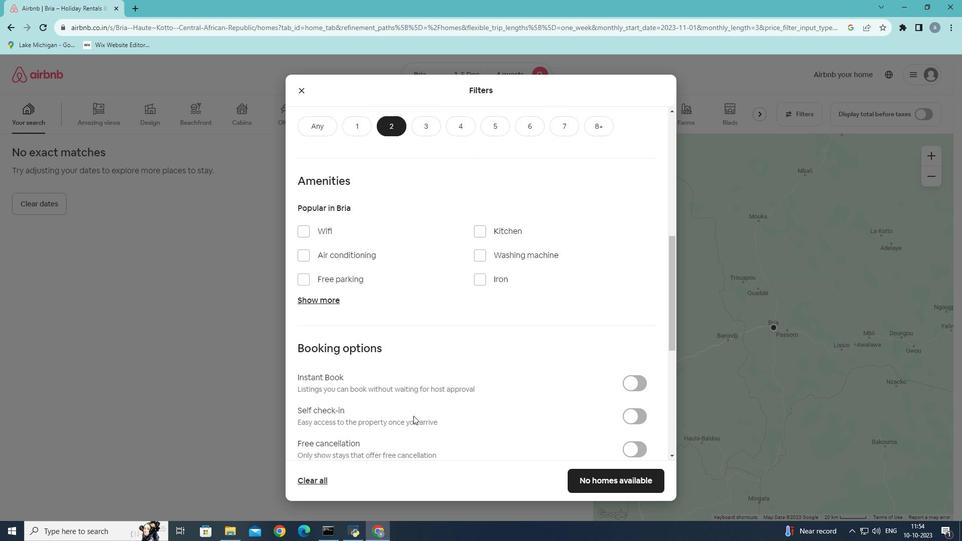 
Action: Mouse moved to (486, 391)
Screenshot: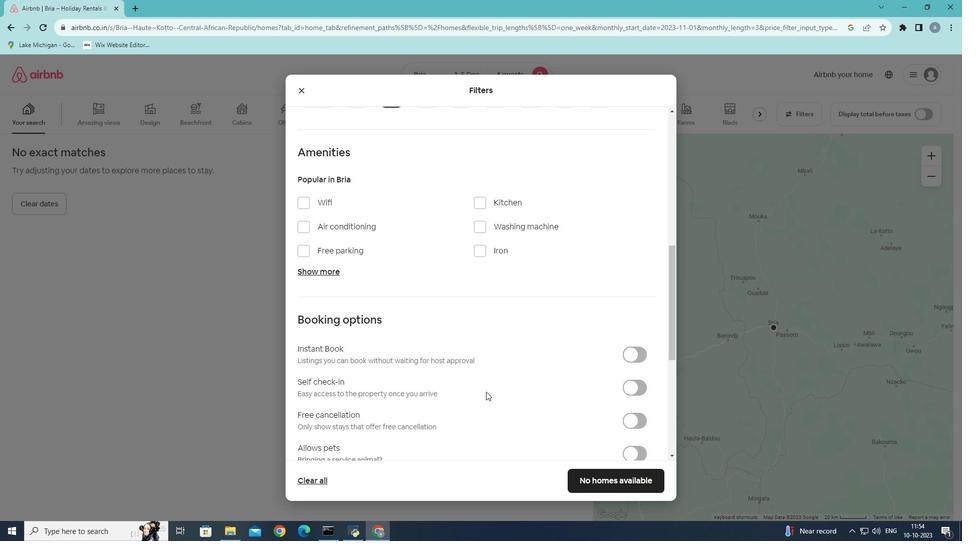 
Action: Mouse scrolled (486, 391) with delta (0, 0)
Screenshot: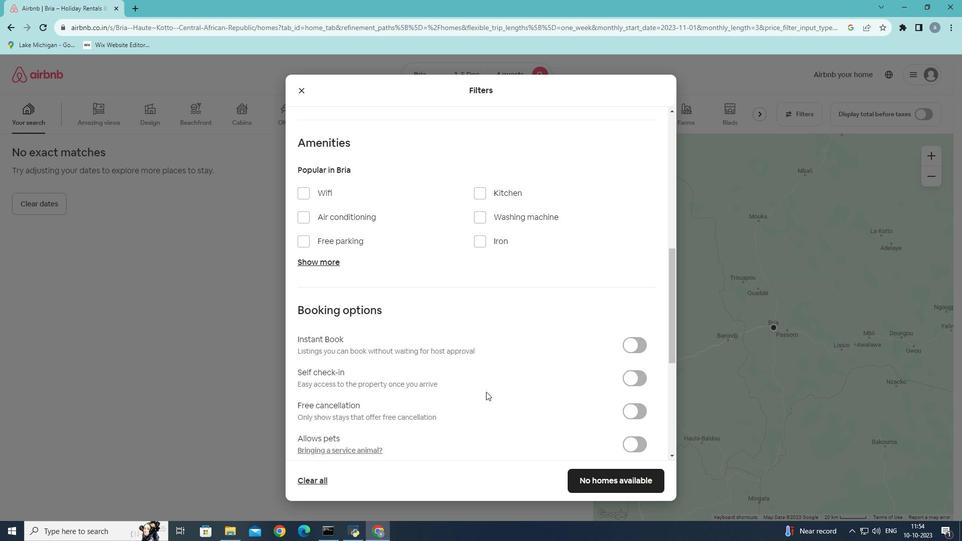
Action: Mouse moved to (640, 335)
Screenshot: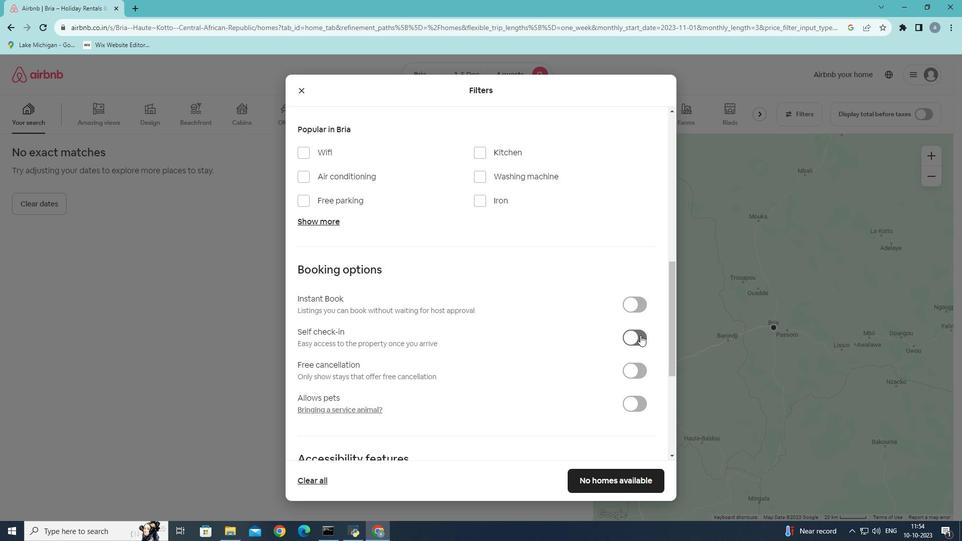 
Action: Mouse pressed left at (640, 335)
Screenshot: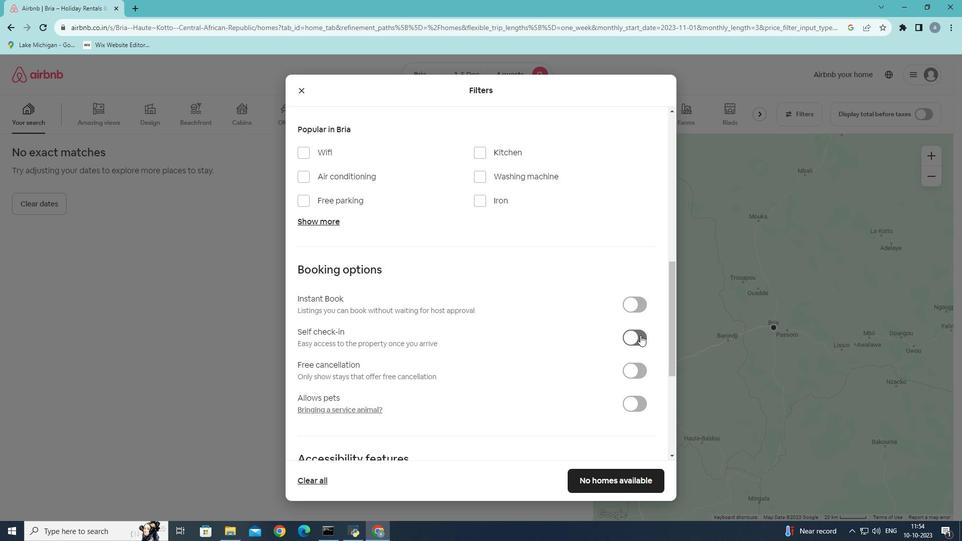 
Action: Mouse moved to (614, 479)
Screenshot: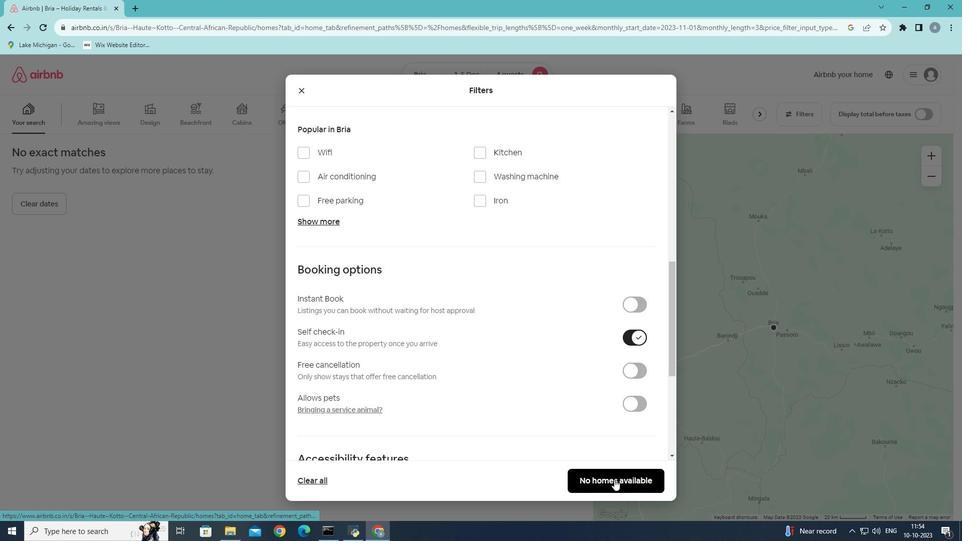 
Action: Mouse pressed left at (614, 479)
Screenshot: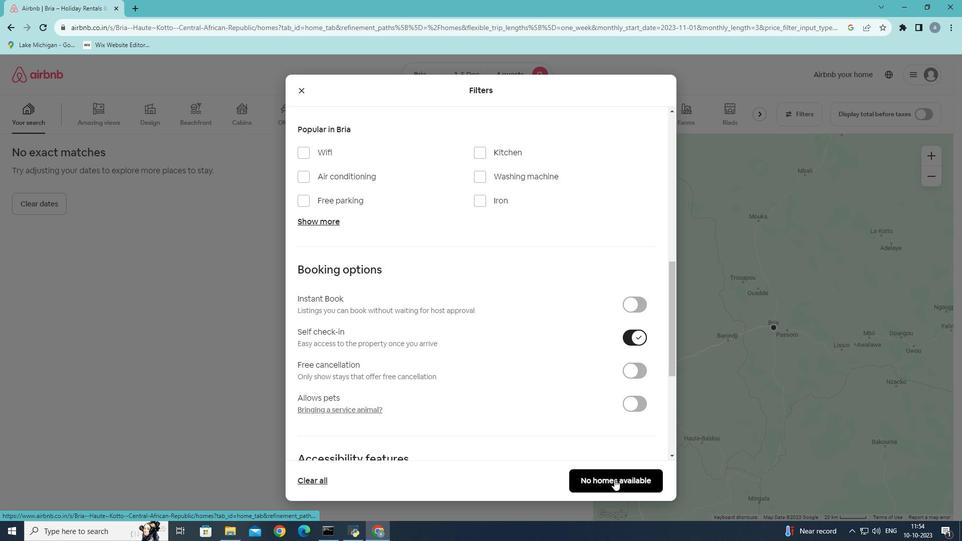 
